 Task: Open Card Event Follow-Up in Board Employee Performance Management and Evaluation to Workspace Creative Services and add a team member Softage.1@softage.net, a label Green, a checklist Exercise, an attachment from Trello, a color Green and finally, add a card description 'Develop and launch new referral program' and a comment 'Let us make sure we give this task the attention it deserves as it is crucial to the overall success of the project.'. Add a start date 'Jan 09, 1900' with a due date 'Jan 16, 1900'
Action: Mouse moved to (504, 162)
Screenshot: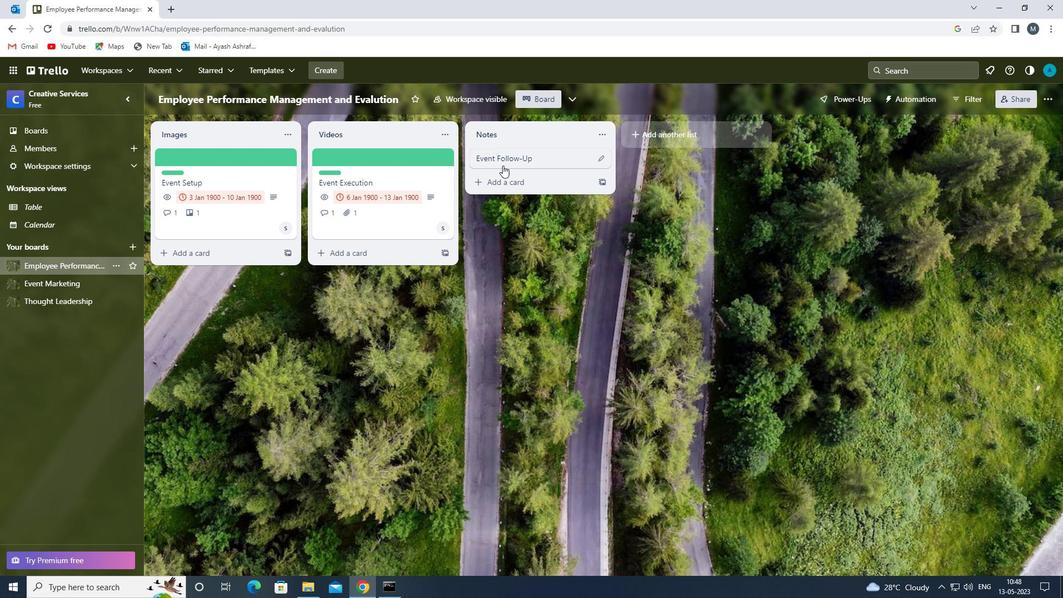 
Action: Mouse pressed left at (504, 162)
Screenshot: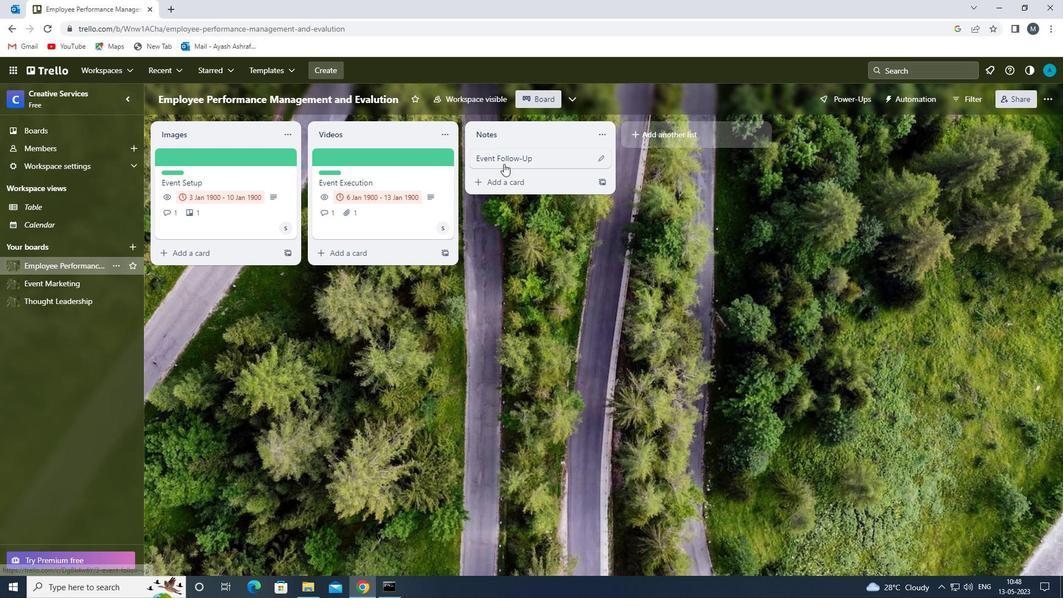 
Action: Mouse moved to (674, 201)
Screenshot: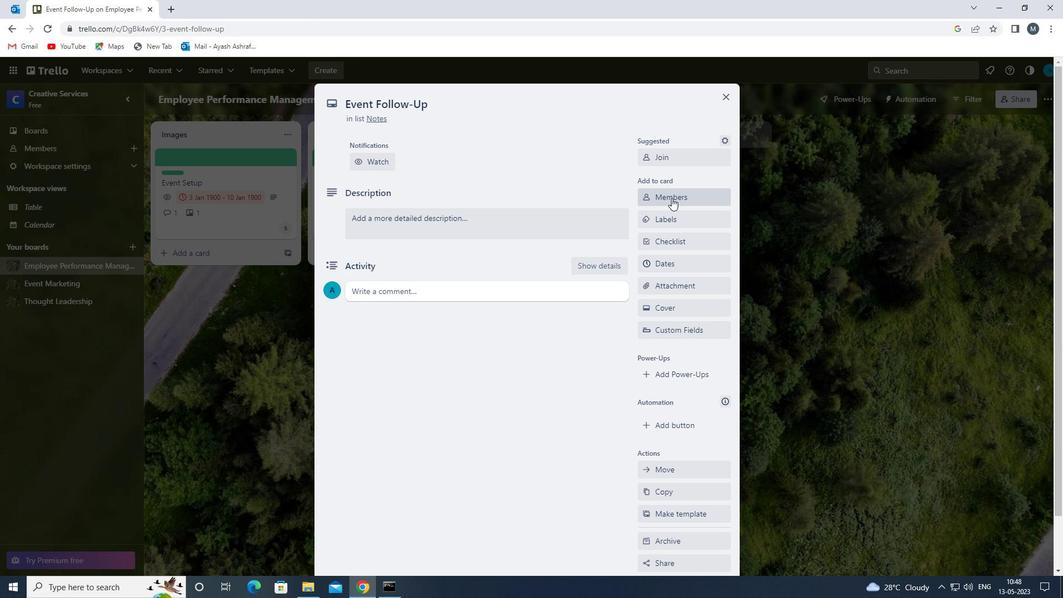 
Action: Mouse pressed left at (674, 201)
Screenshot: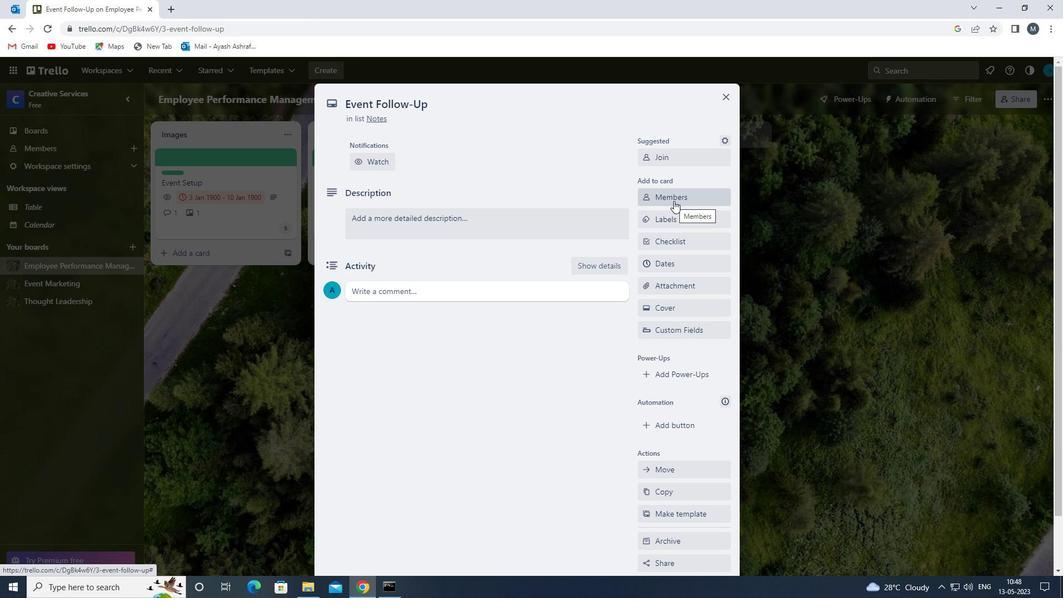 
Action: Mouse moved to (709, 259)
Screenshot: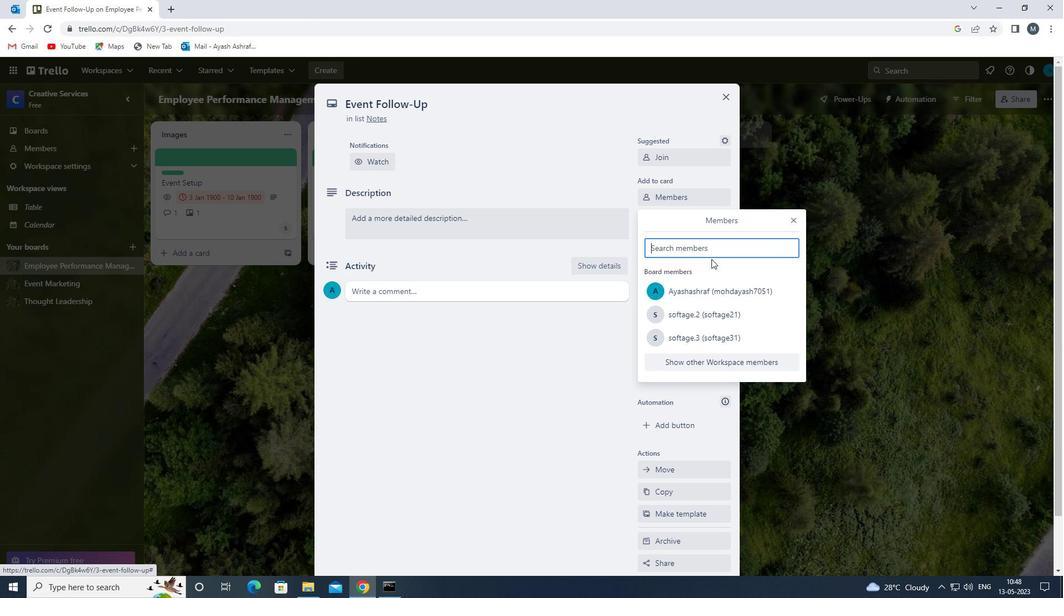 
Action: Key pressed s
Screenshot: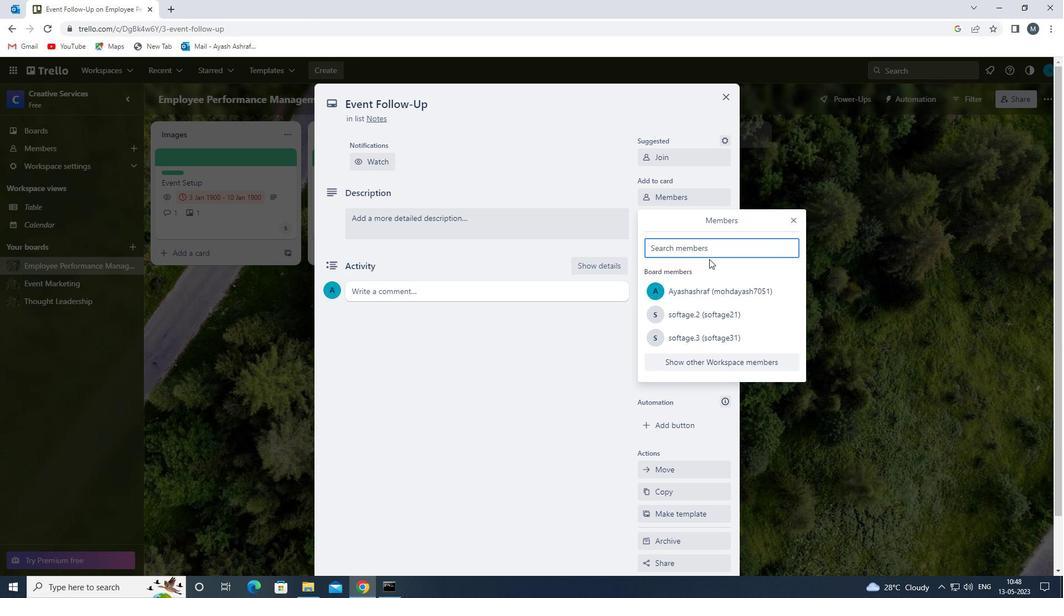 
Action: Mouse moved to (695, 364)
Screenshot: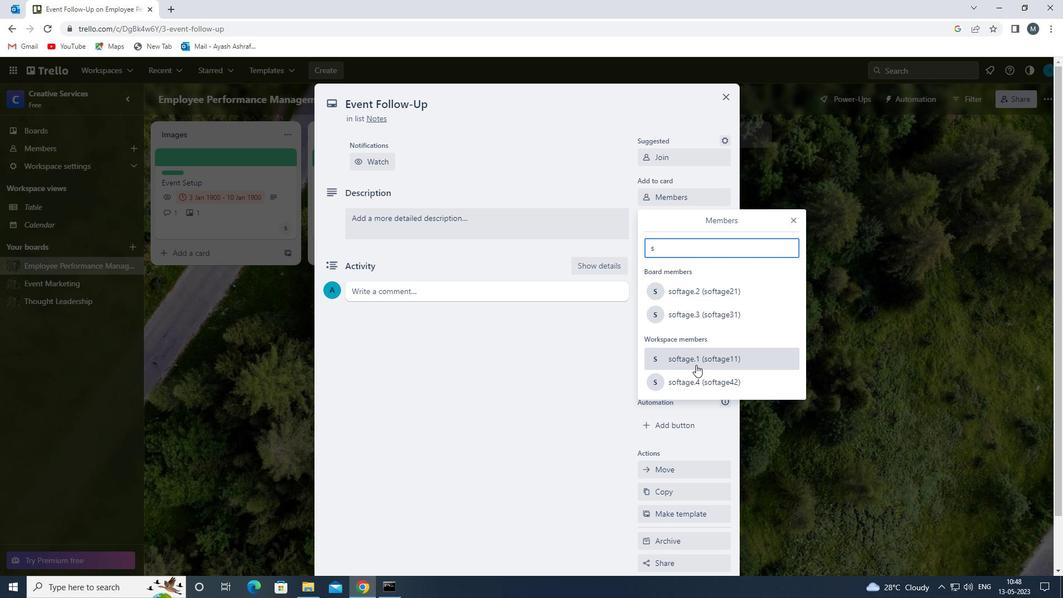 
Action: Mouse pressed left at (695, 364)
Screenshot: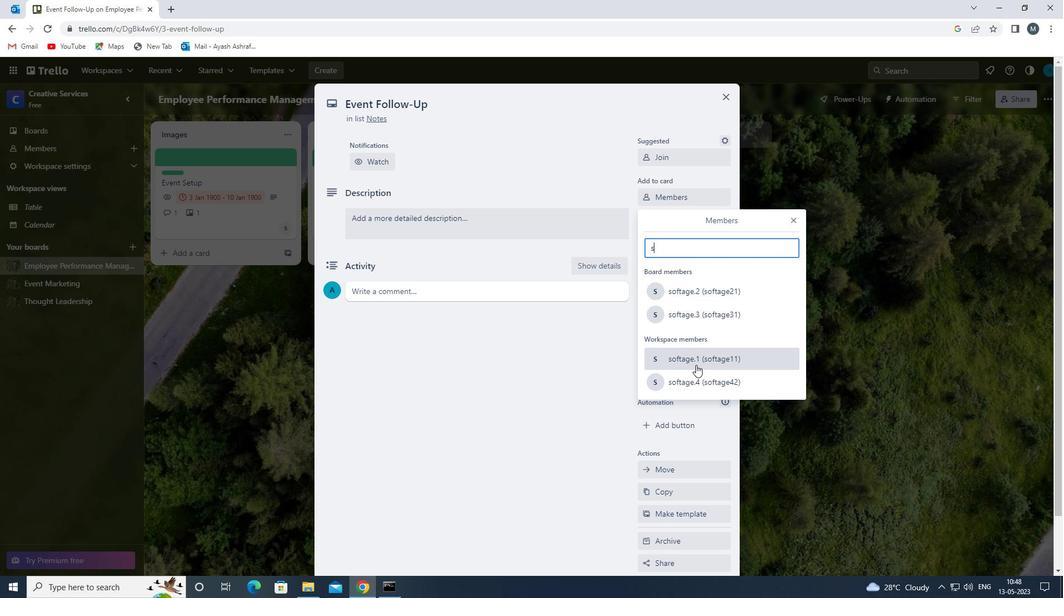 
Action: Mouse moved to (797, 220)
Screenshot: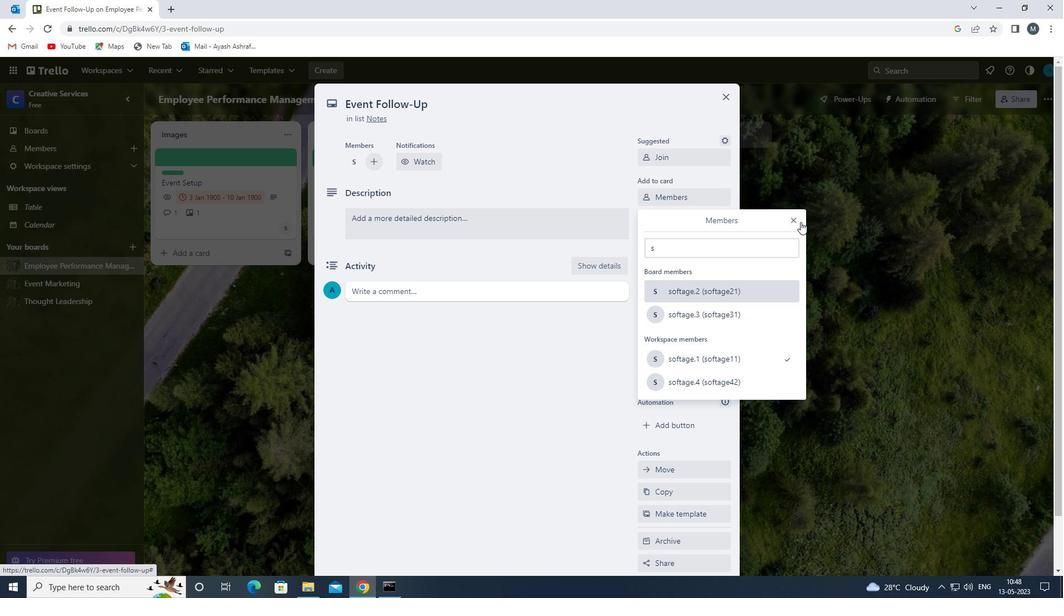 
Action: Mouse pressed left at (797, 220)
Screenshot: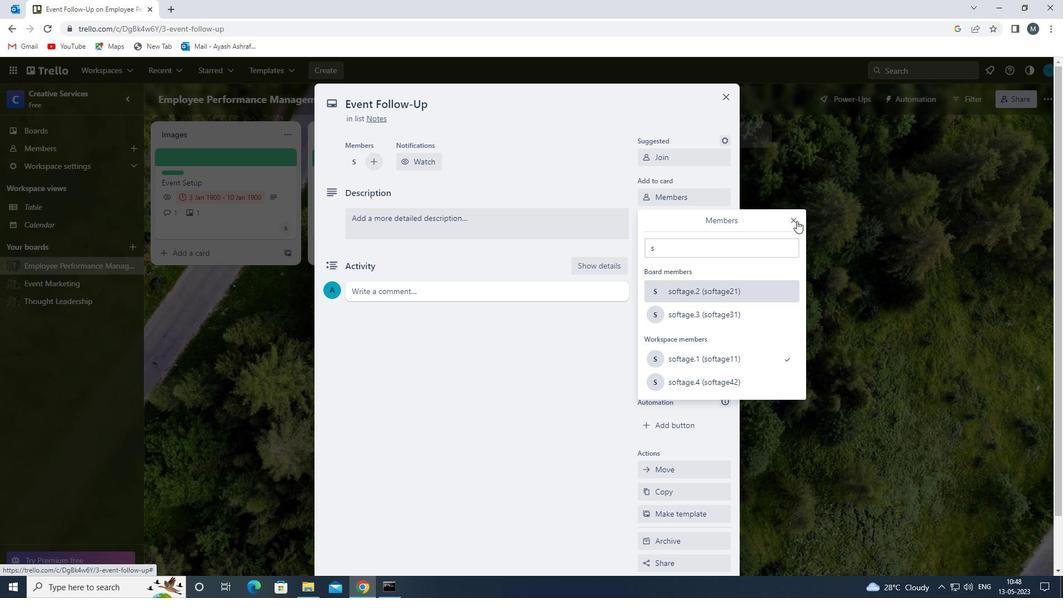 
Action: Mouse moved to (689, 223)
Screenshot: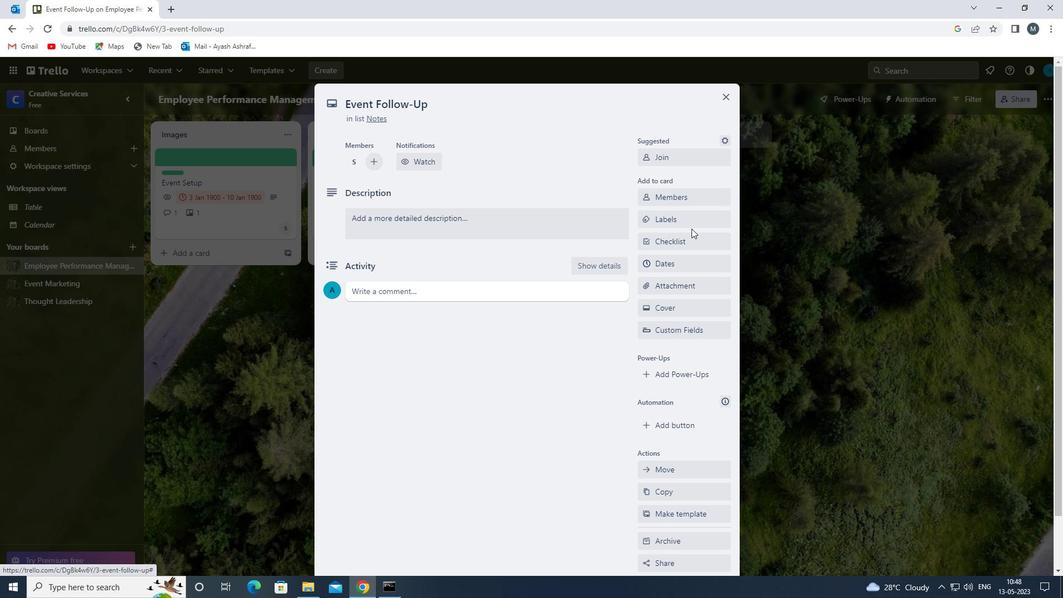 
Action: Mouse pressed left at (689, 223)
Screenshot: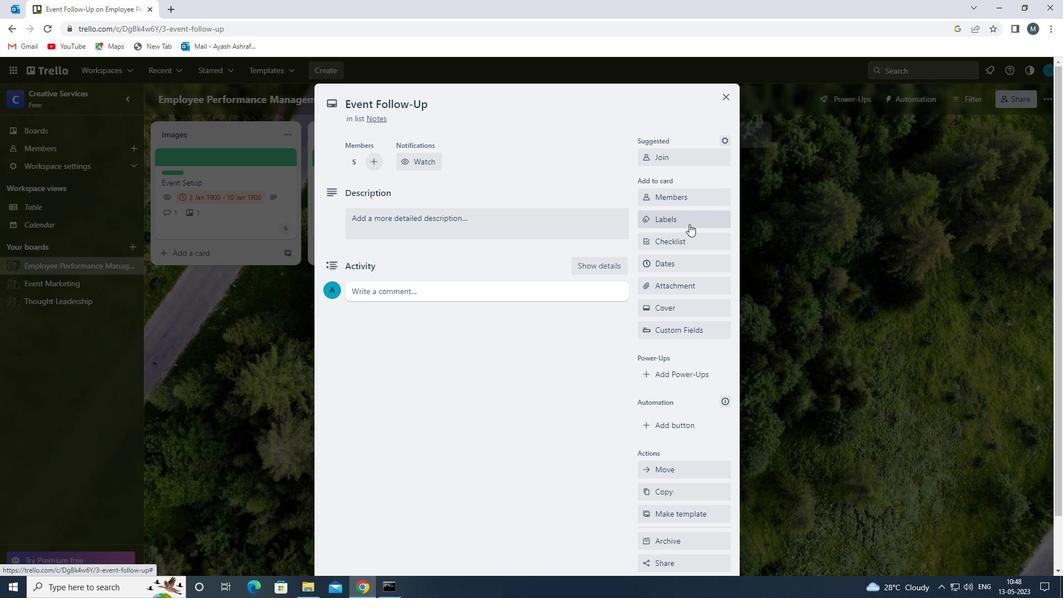 
Action: Mouse moved to (688, 308)
Screenshot: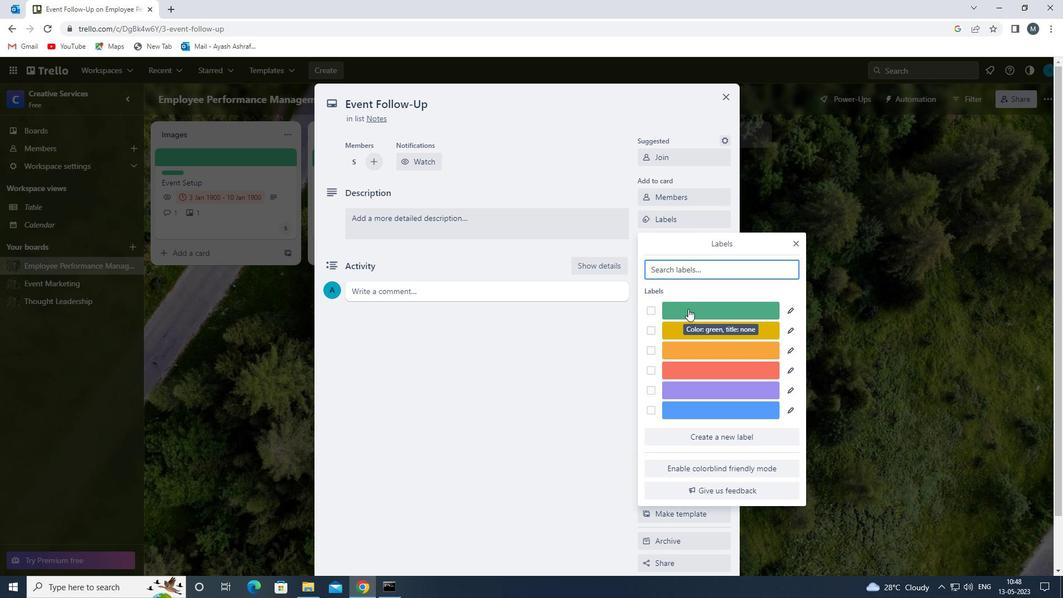 
Action: Mouse pressed left at (688, 308)
Screenshot: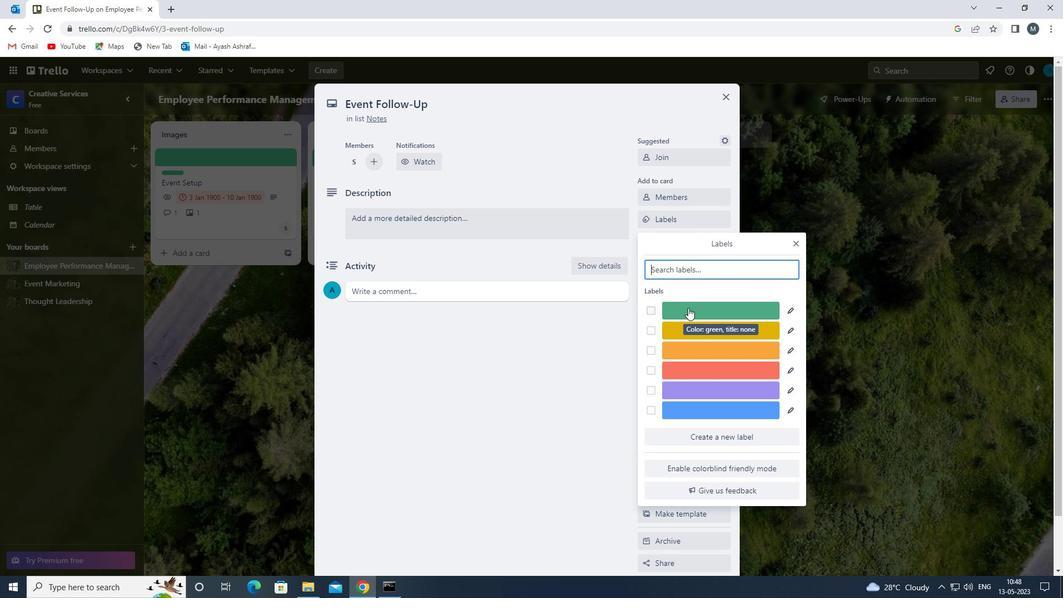 
Action: Mouse moved to (794, 243)
Screenshot: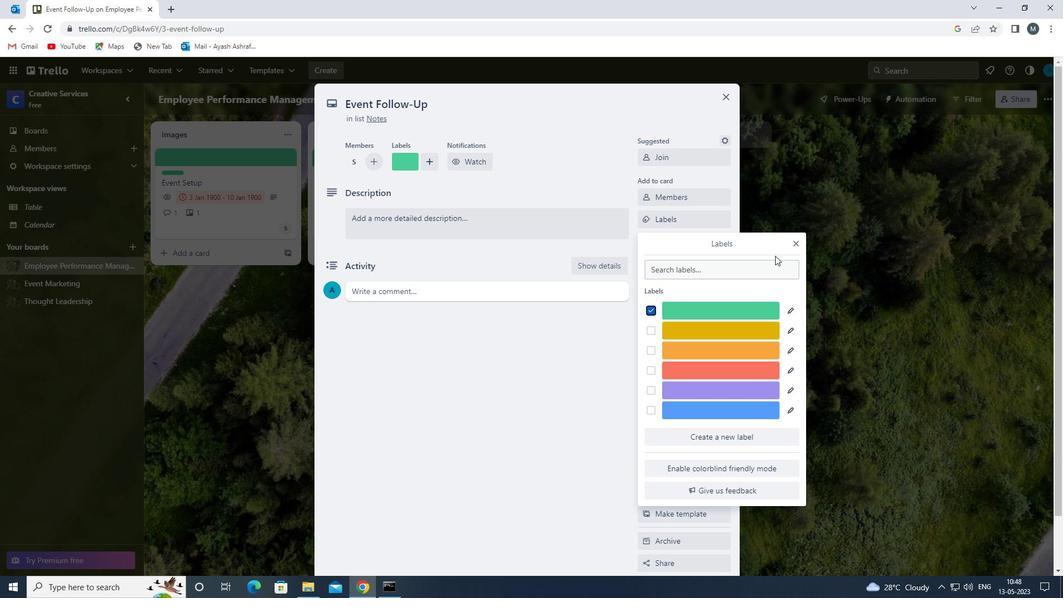 
Action: Mouse pressed left at (794, 243)
Screenshot: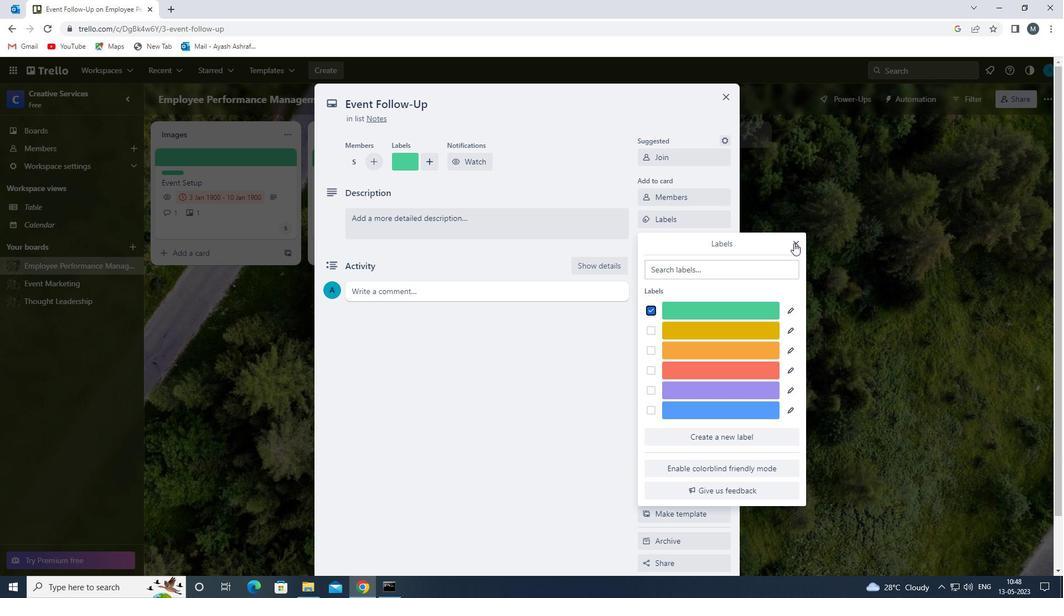 
Action: Mouse moved to (681, 244)
Screenshot: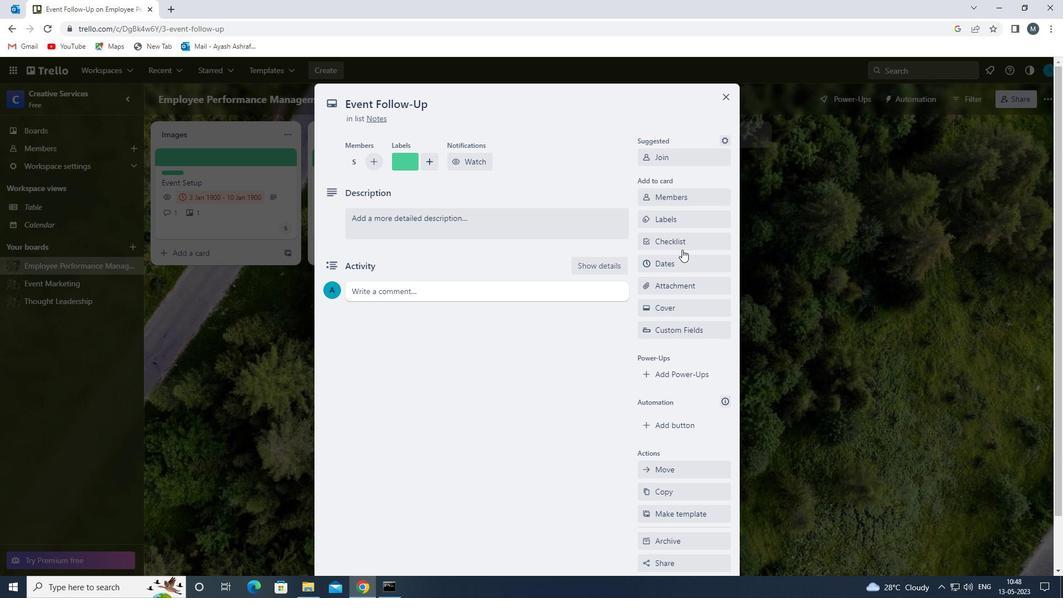 
Action: Mouse pressed left at (681, 244)
Screenshot: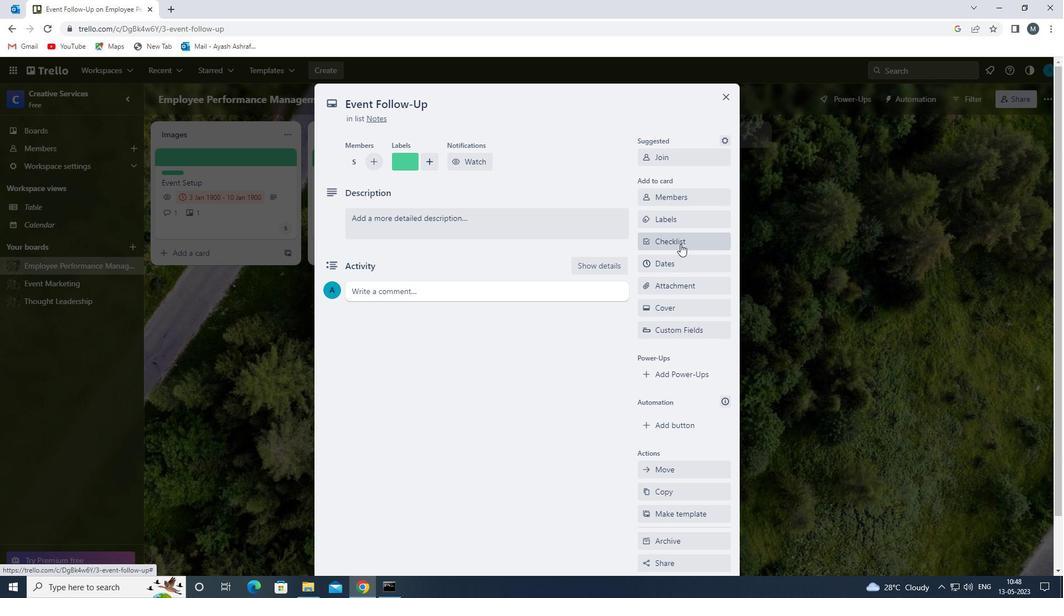 
Action: Key pressed e
Screenshot: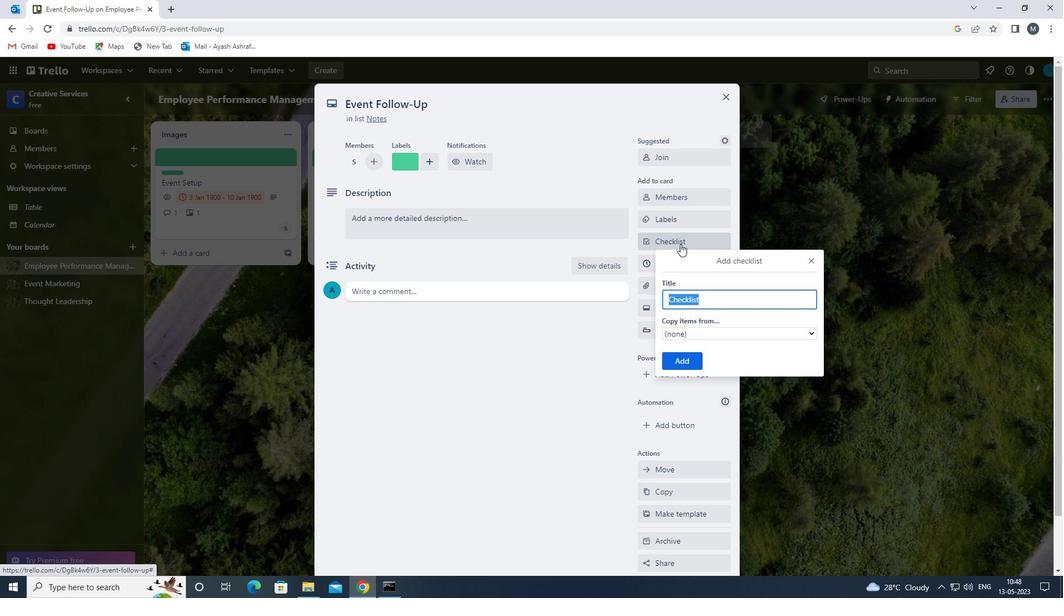 
Action: Mouse moved to (751, 372)
Screenshot: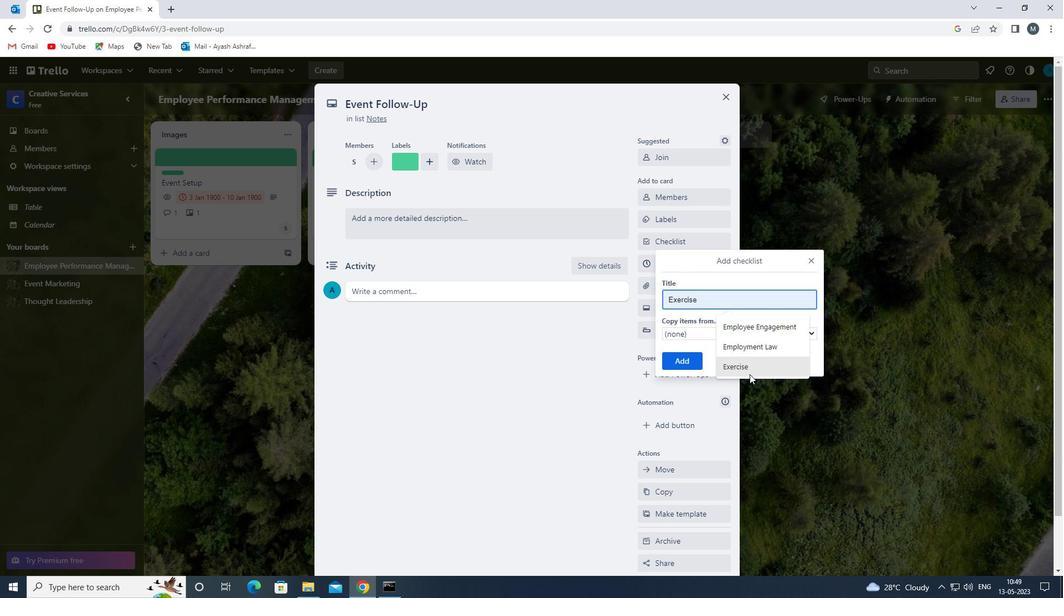 
Action: Mouse pressed left at (751, 372)
Screenshot: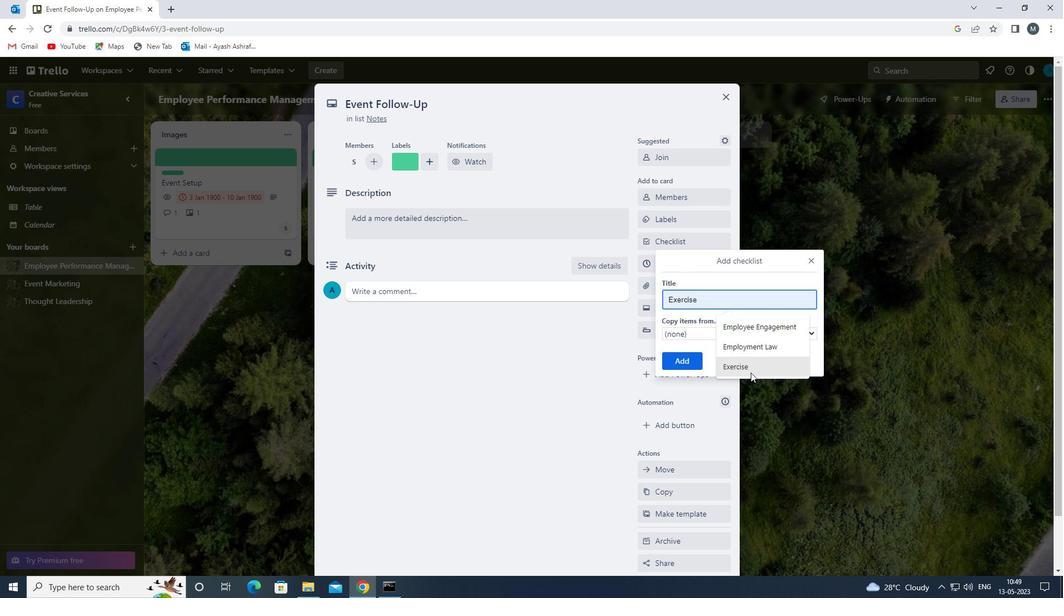 
Action: Mouse moved to (671, 361)
Screenshot: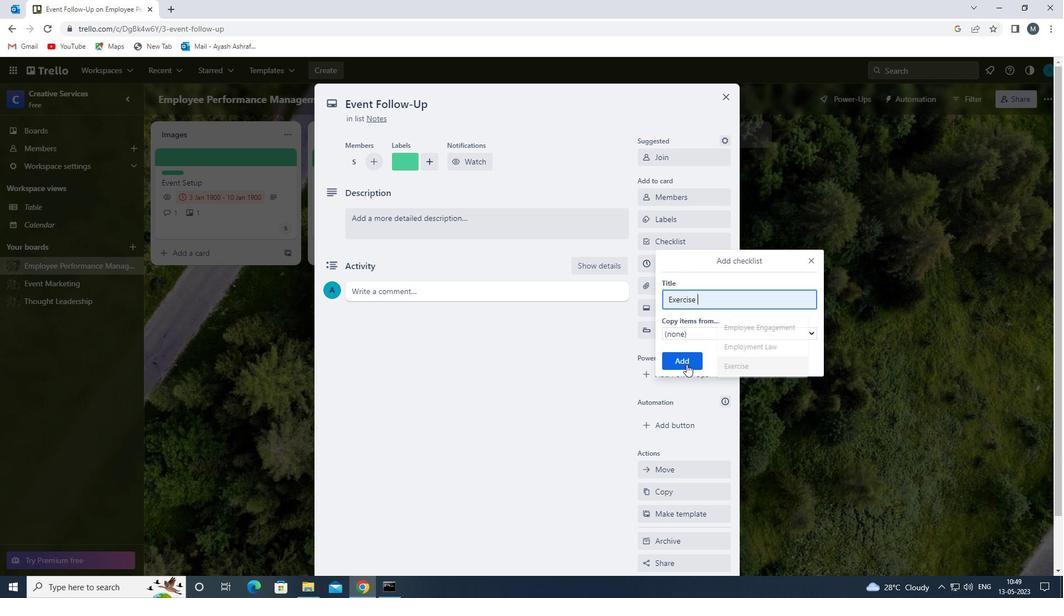 
Action: Mouse pressed left at (671, 361)
Screenshot: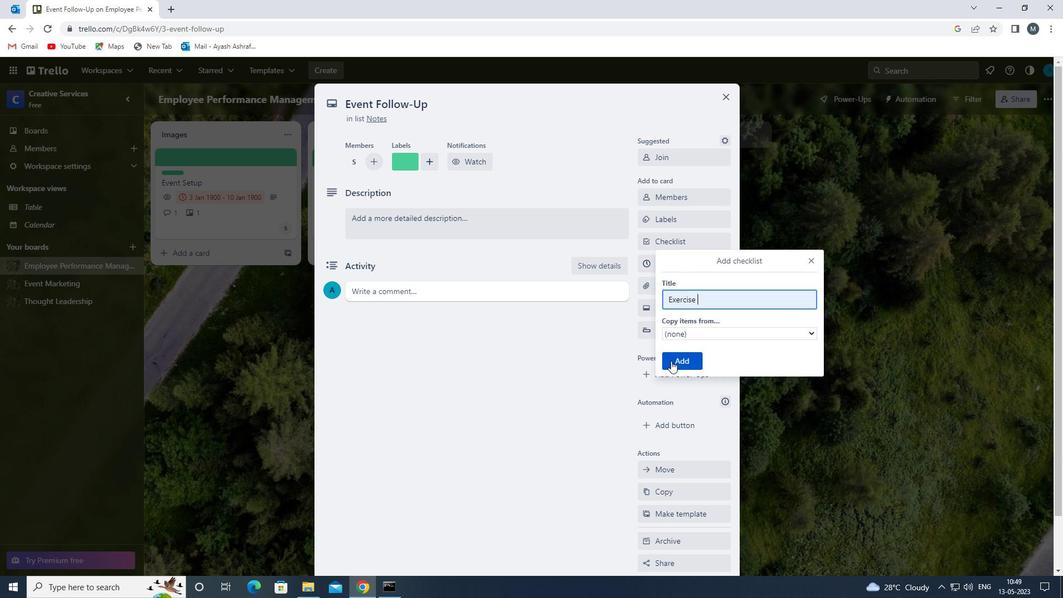 
Action: Mouse moved to (688, 287)
Screenshot: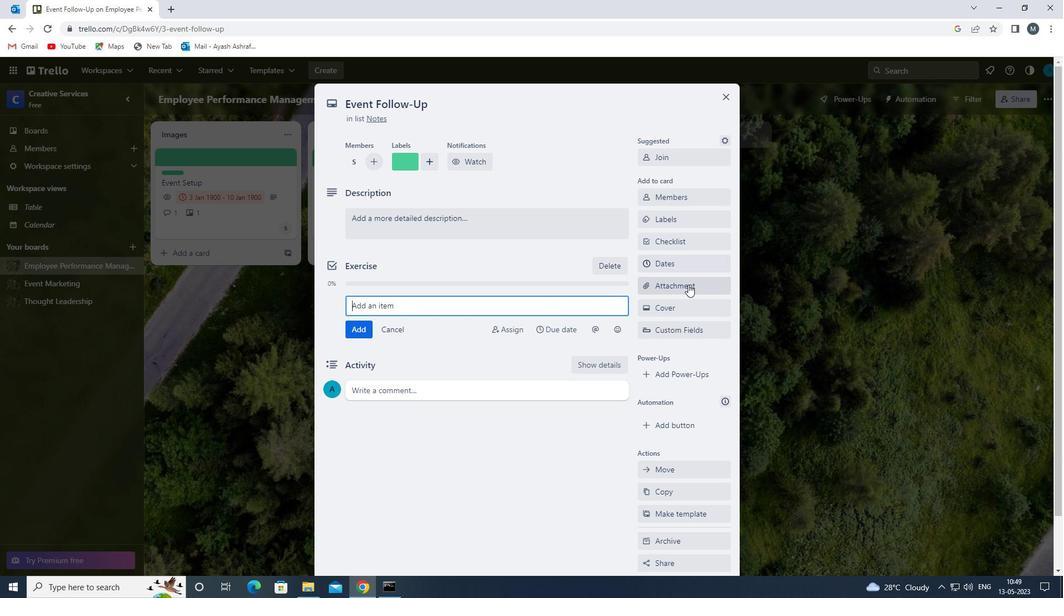 
Action: Mouse pressed left at (688, 287)
Screenshot: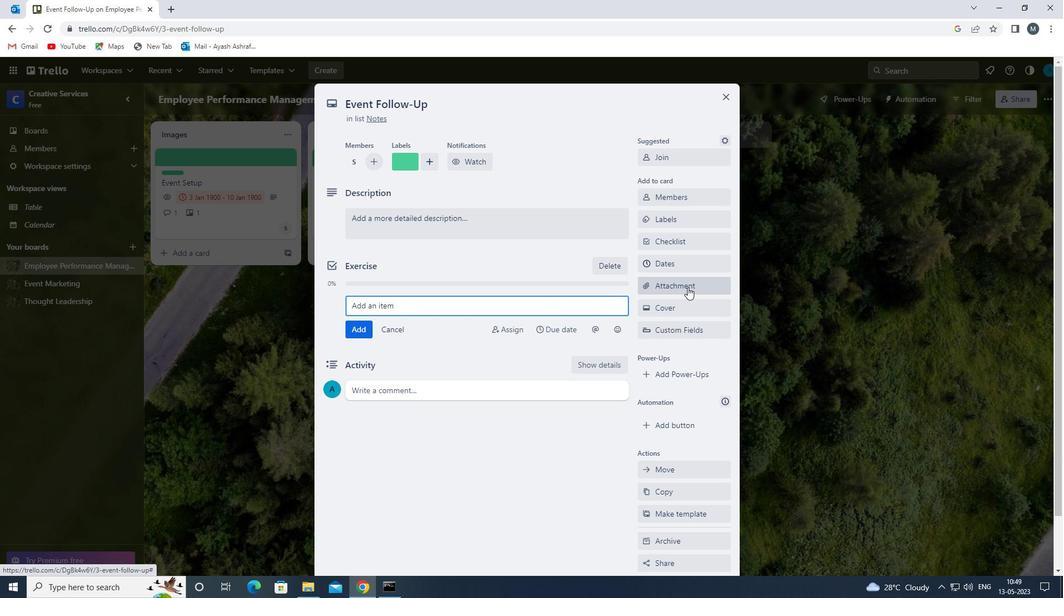 
Action: Mouse moved to (671, 350)
Screenshot: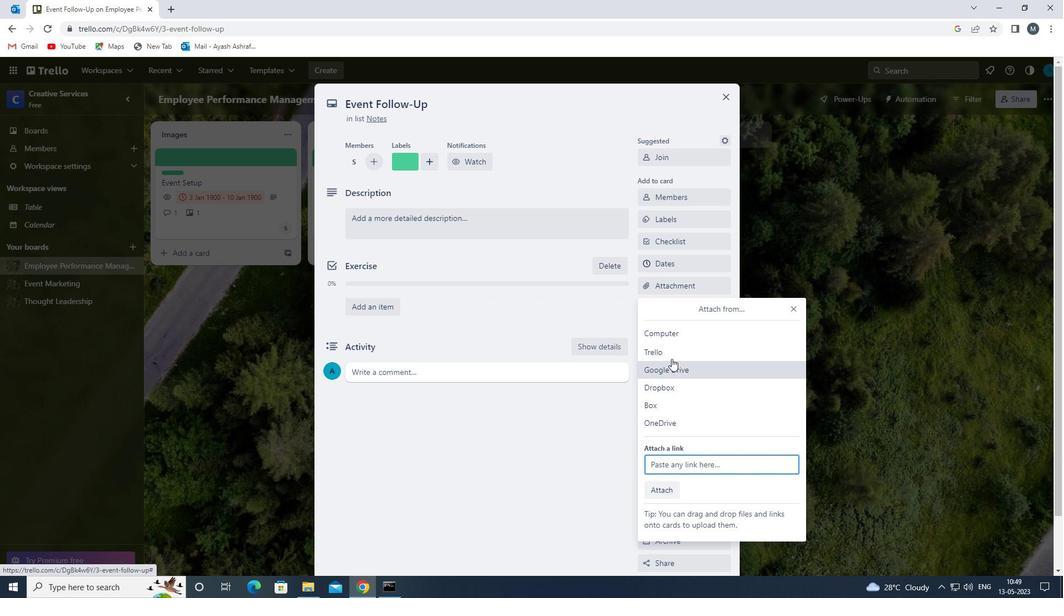 
Action: Mouse pressed left at (671, 350)
Screenshot: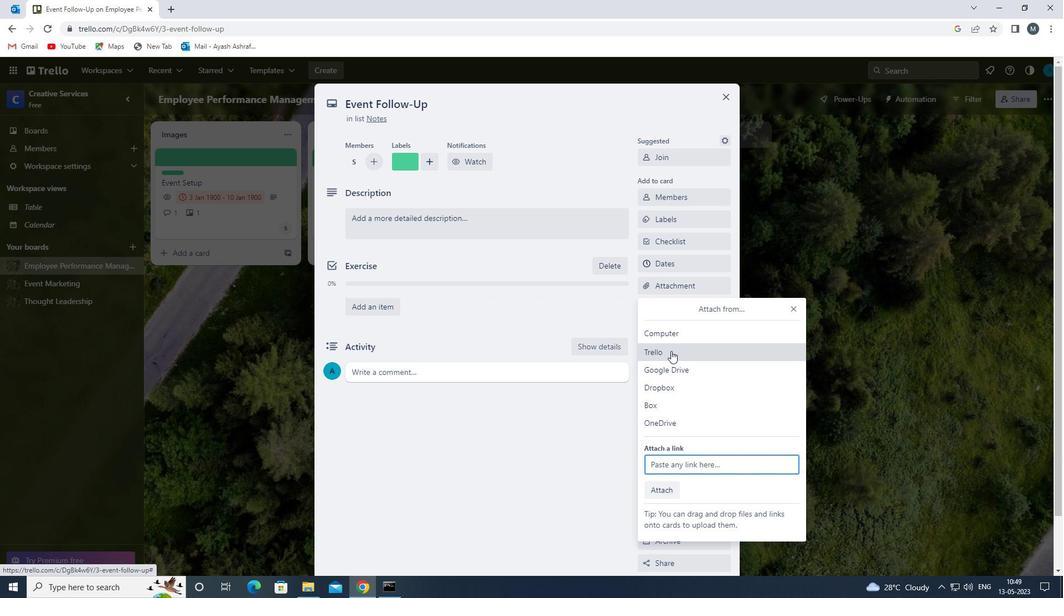 
Action: Mouse moved to (694, 300)
Screenshot: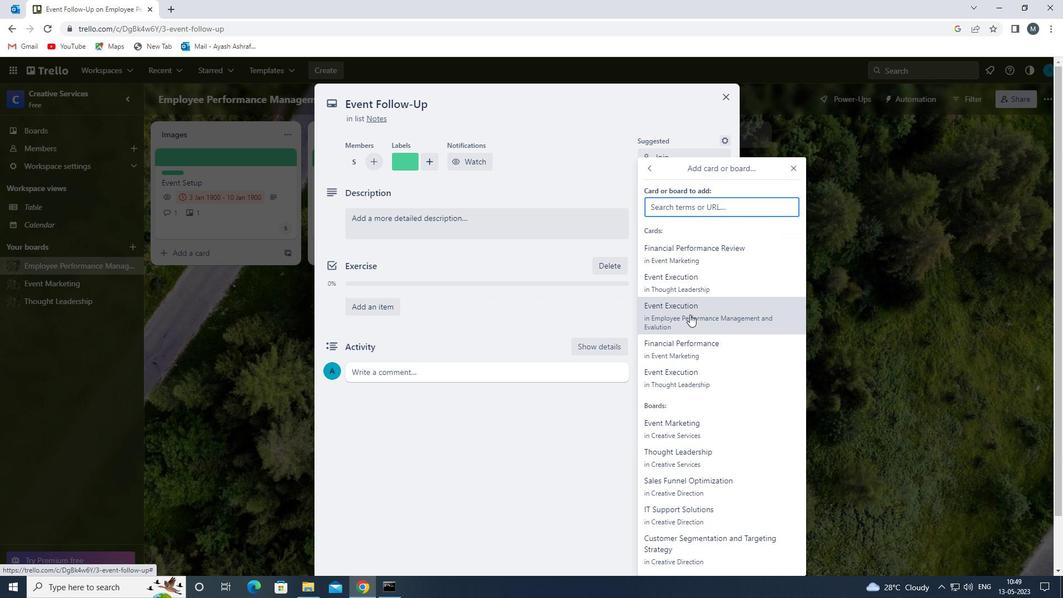 
Action: Mouse pressed left at (694, 300)
Screenshot: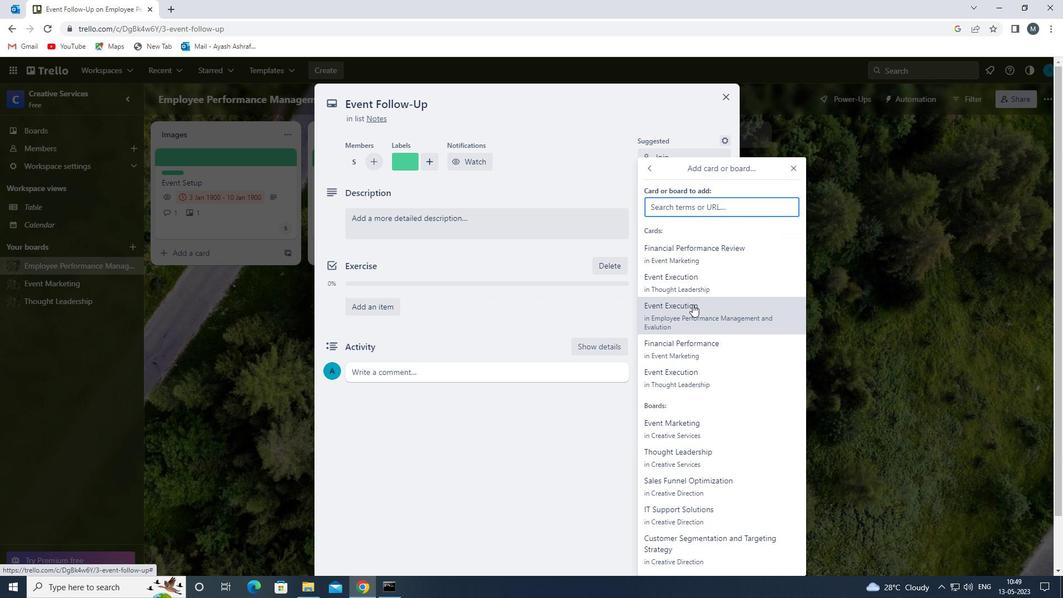 
Action: Mouse moved to (683, 312)
Screenshot: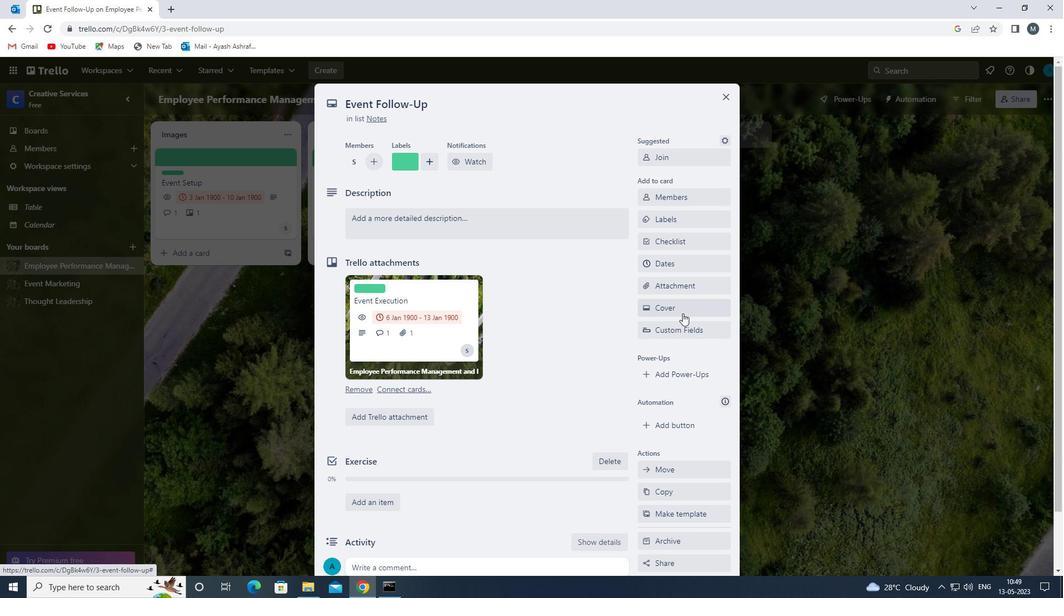 
Action: Mouse pressed left at (683, 312)
Screenshot: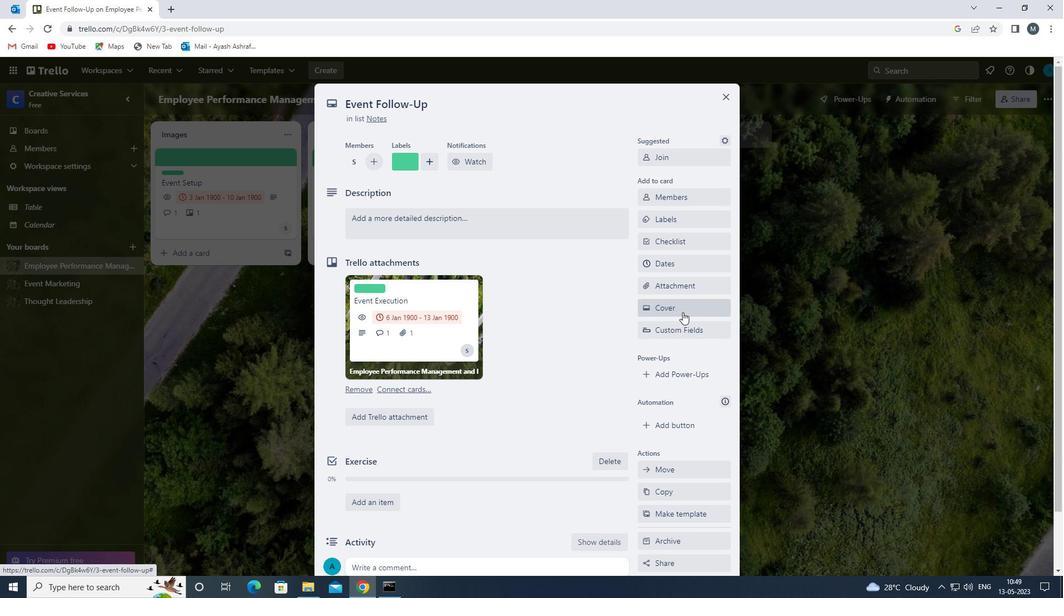 
Action: Mouse moved to (669, 350)
Screenshot: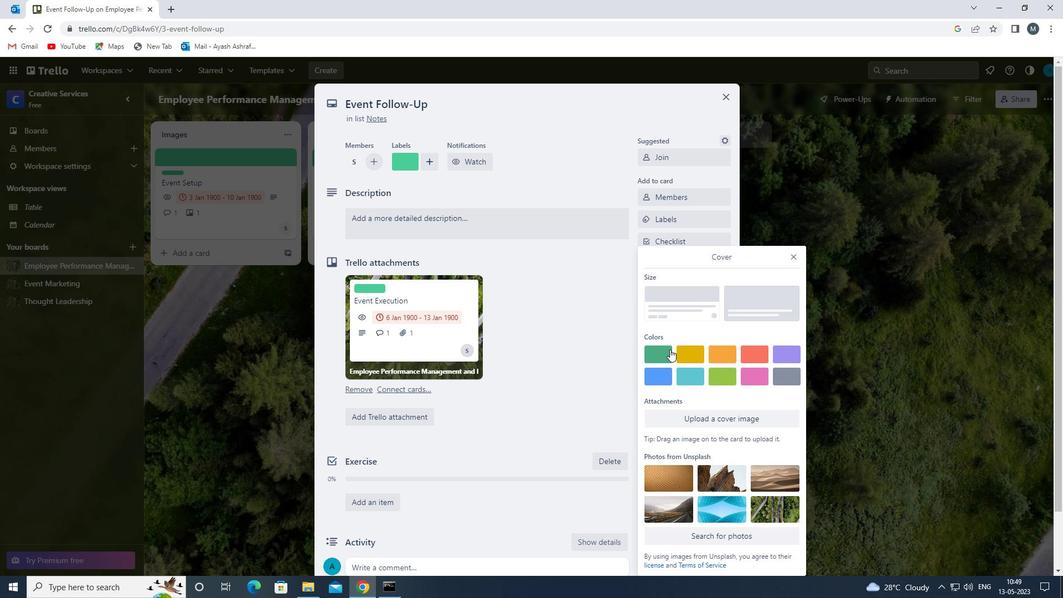 
Action: Mouse pressed left at (669, 350)
Screenshot: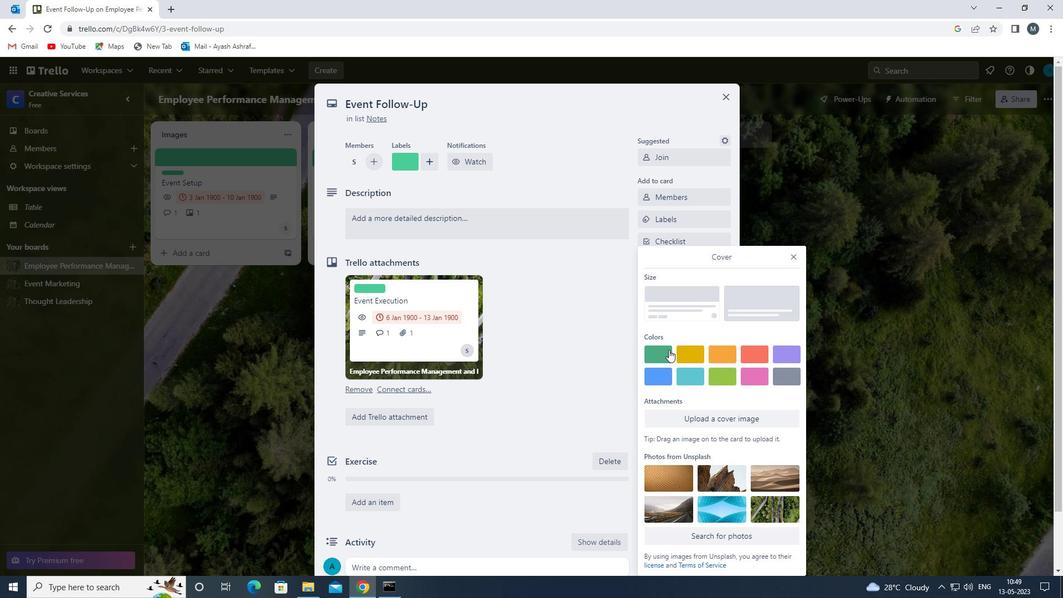 
Action: Mouse moved to (795, 239)
Screenshot: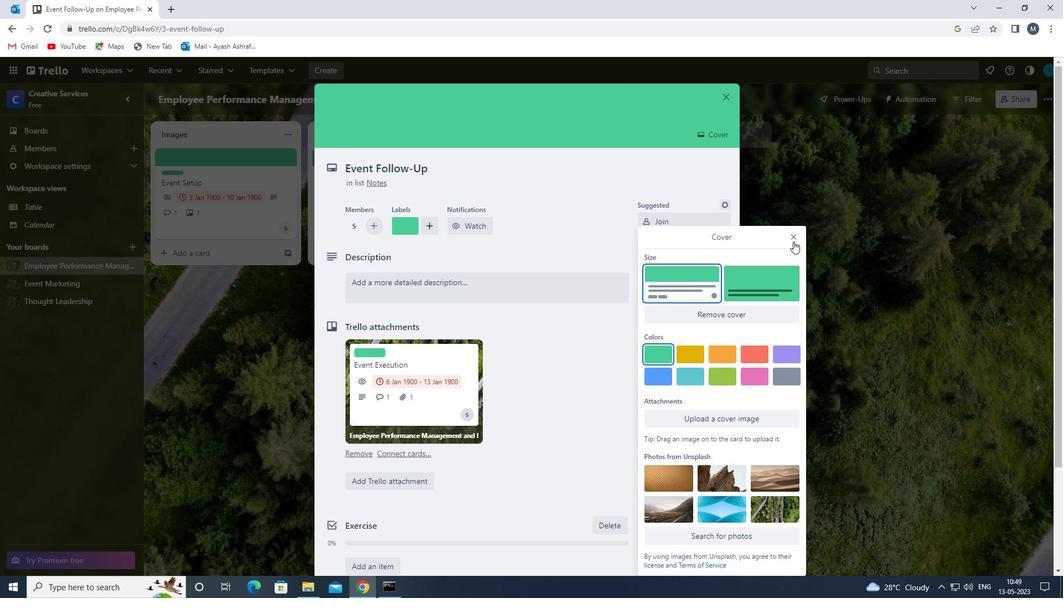 
Action: Mouse pressed left at (795, 239)
Screenshot: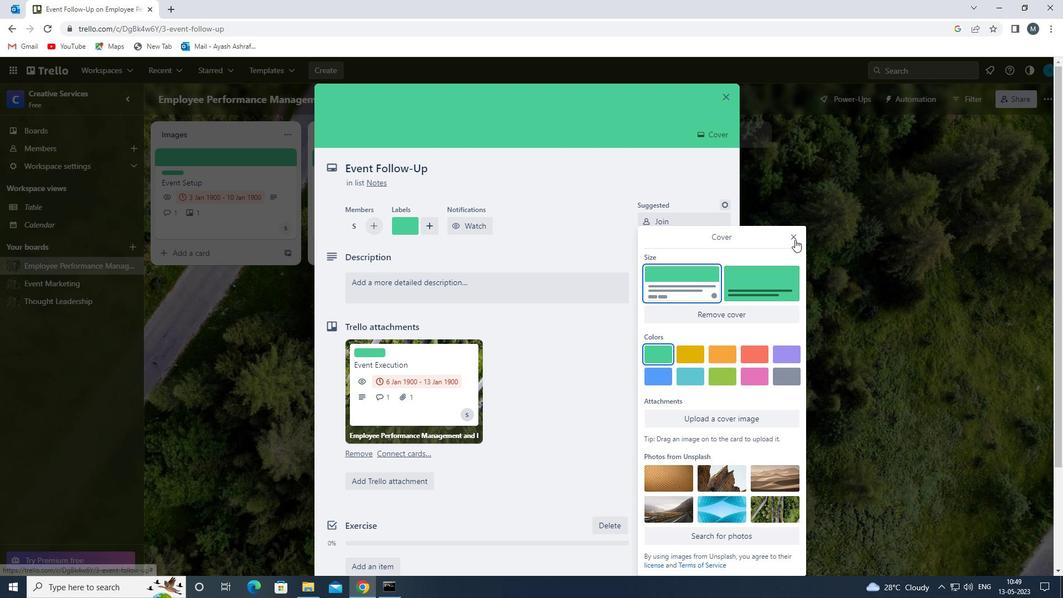 
Action: Mouse moved to (493, 288)
Screenshot: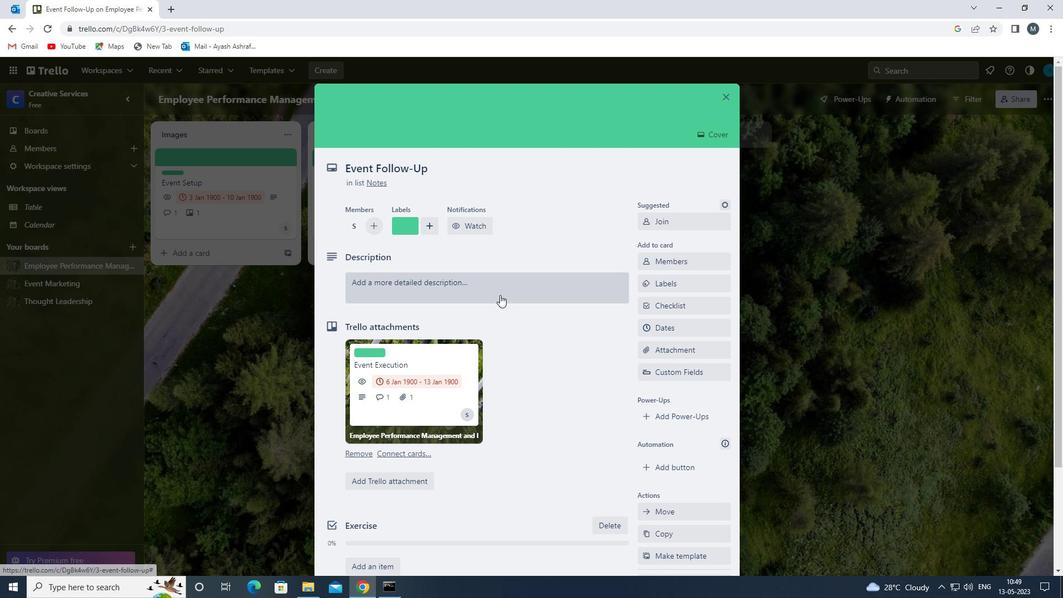 
Action: Mouse pressed left at (493, 288)
Screenshot: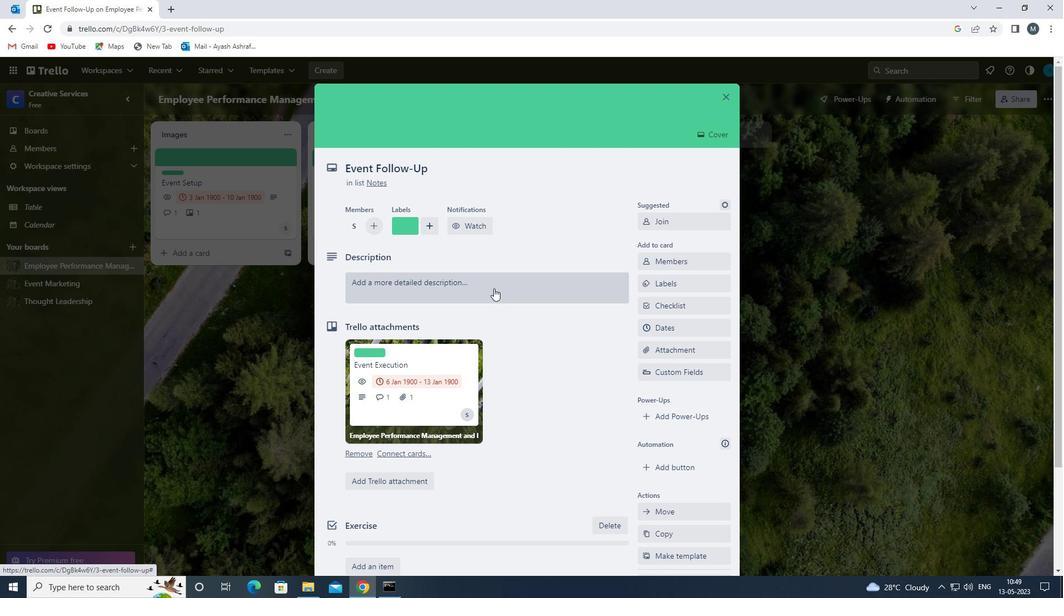 
Action: Mouse moved to (393, 320)
Screenshot: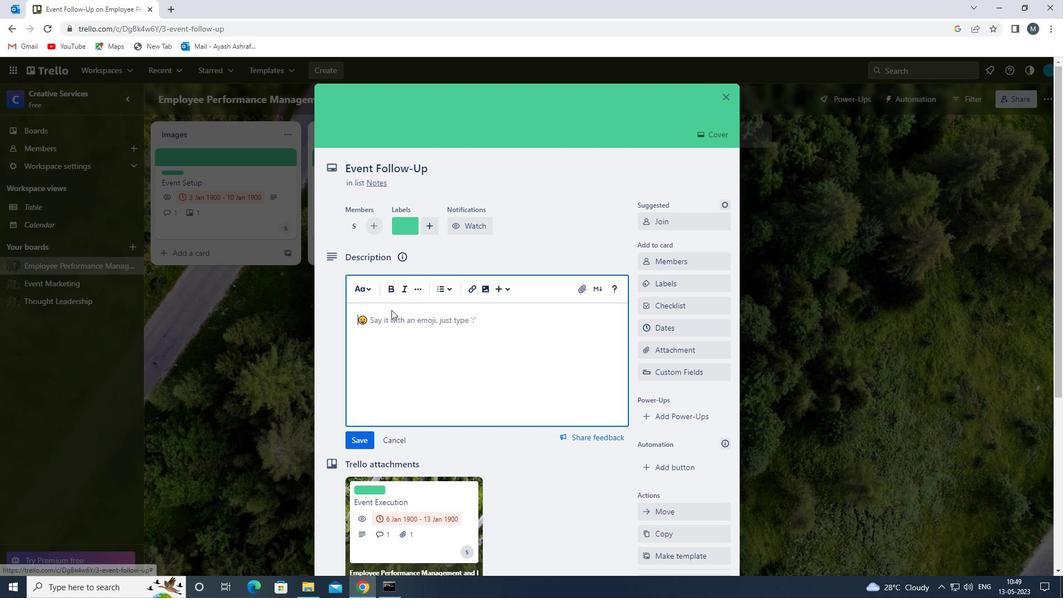 
Action: Mouse pressed left at (393, 320)
Screenshot: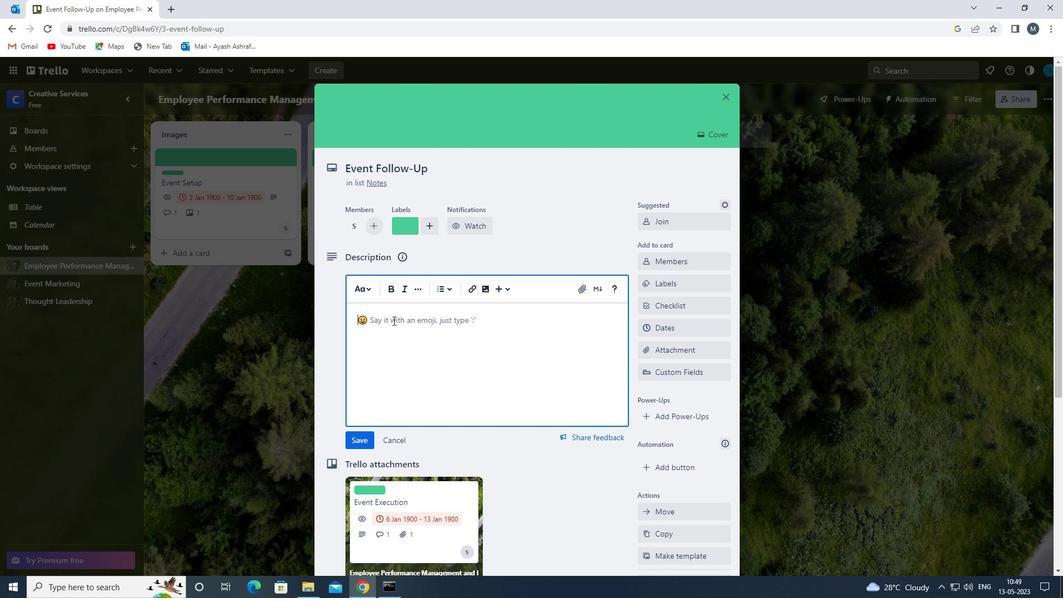
Action: Key pressed <Key.shift>DEVELOP<Key.space>AND<Key.space>LAUNCH<Key.space>NEW<Key.space>REFERRAL<Key.space>PROGRAM<Key.space>
Screenshot: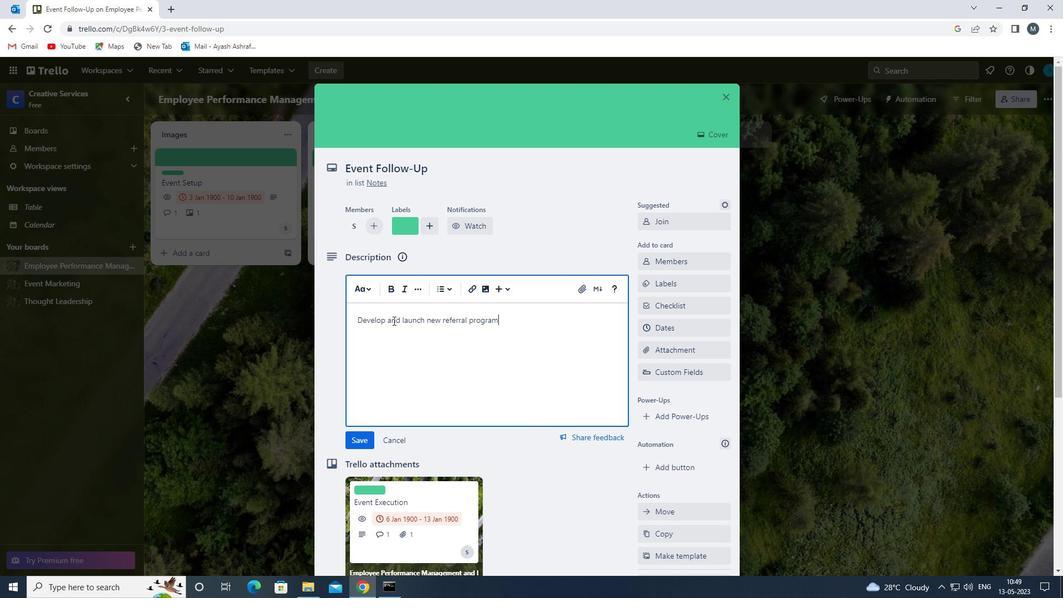 
Action: Mouse moved to (362, 437)
Screenshot: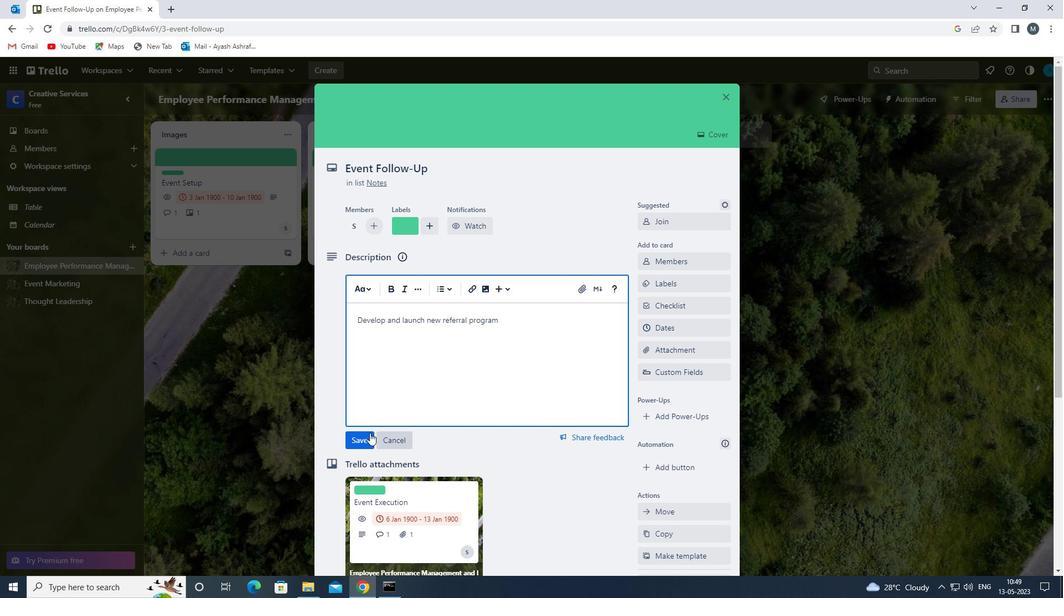 
Action: Mouse pressed left at (362, 437)
Screenshot: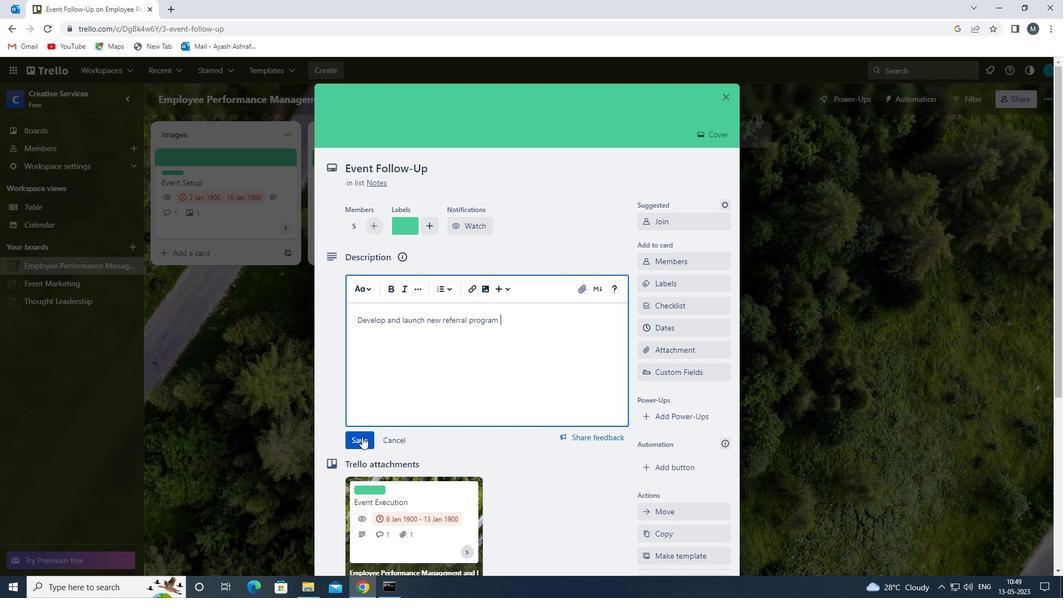 
Action: Mouse moved to (428, 392)
Screenshot: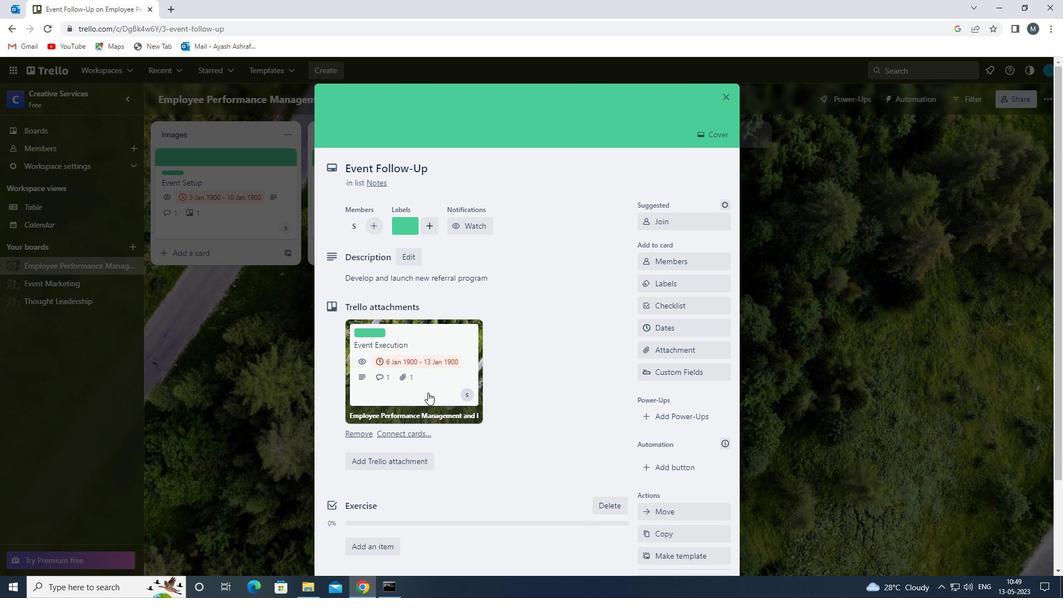 
Action: Mouse scrolled (428, 391) with delta (0, 0)
Screenshot: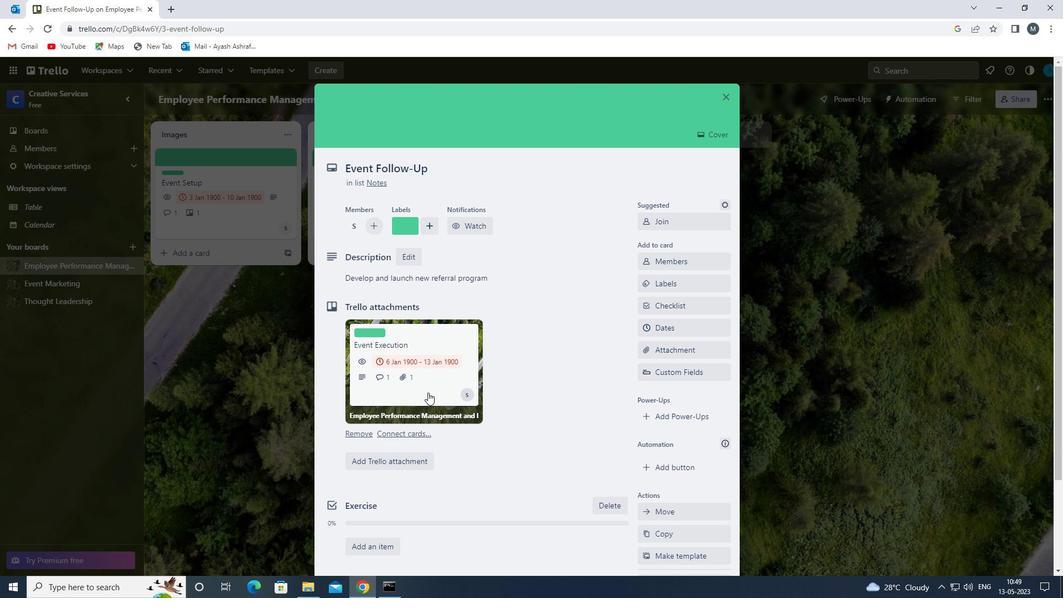 
Action: Mouse scrolled (428, 391) with delta (0, 0)
Screenshot: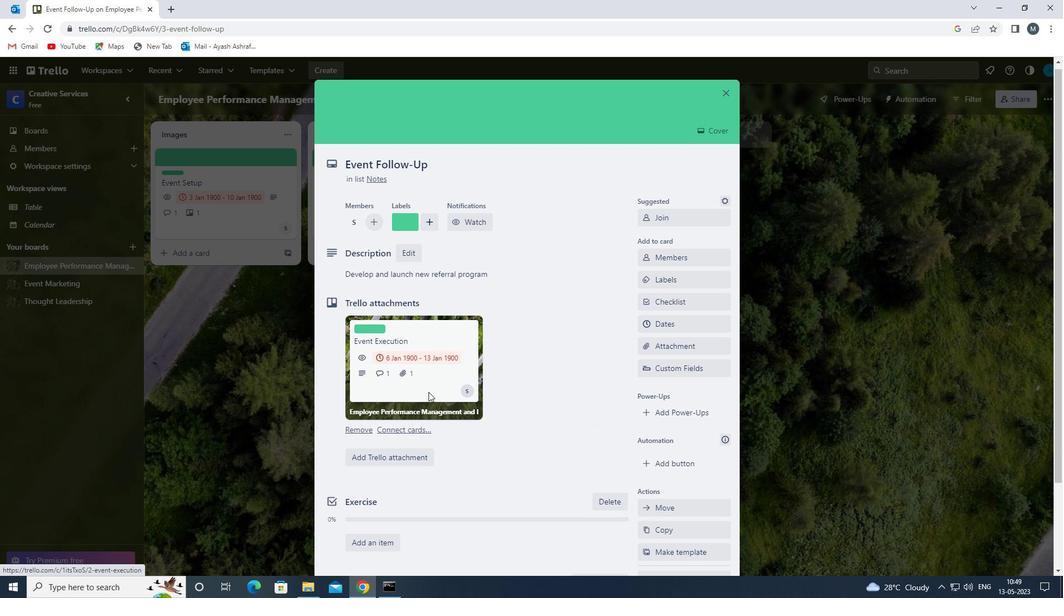 
Action: Mouse moved to (405, 505)
Screenshot: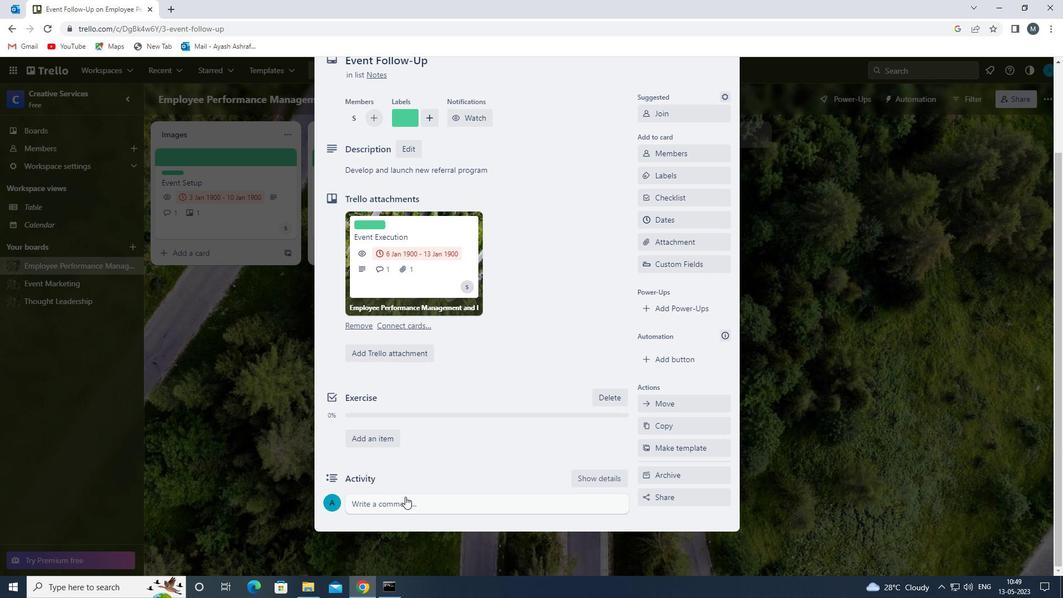 
Action: Mouse pressed left at (405, 505)
Screenshot: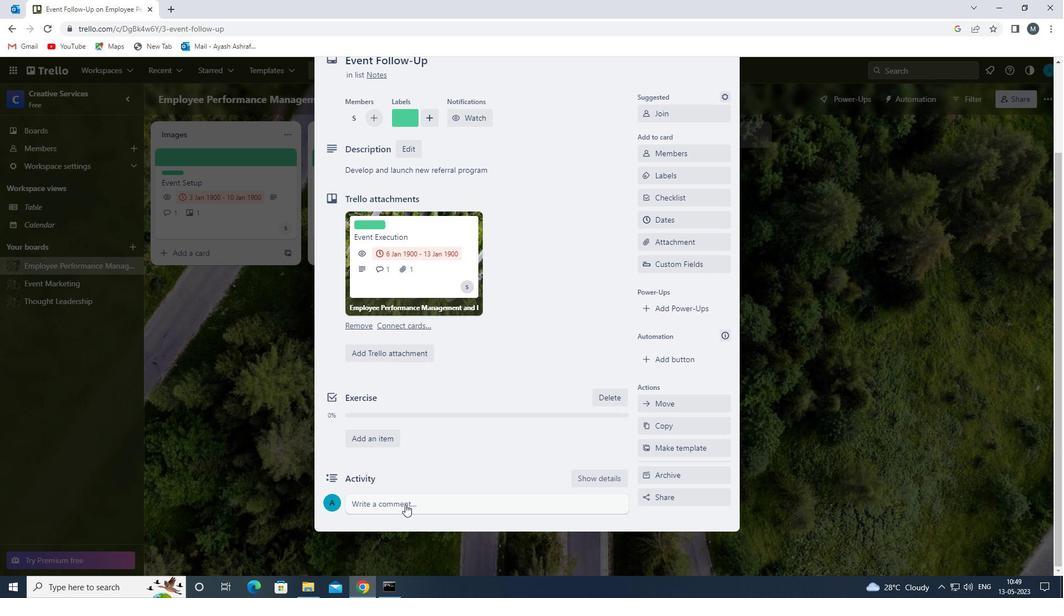 
Action: Mouse moved to (468, 438)
Screenshot: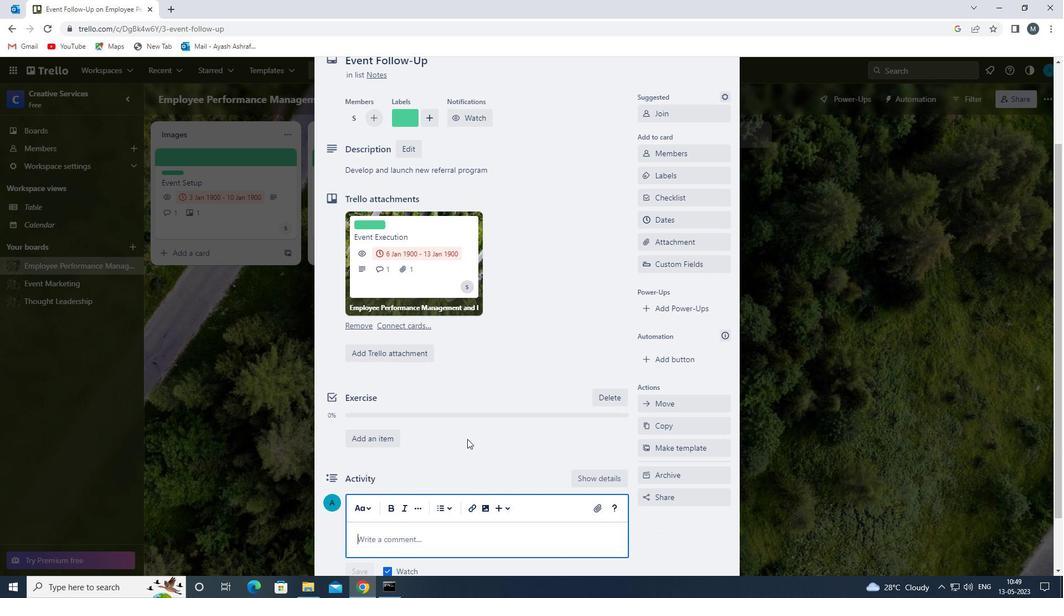 
Action: Mouse scrolled (468, 437) with delta (0, 0)
Screenshot: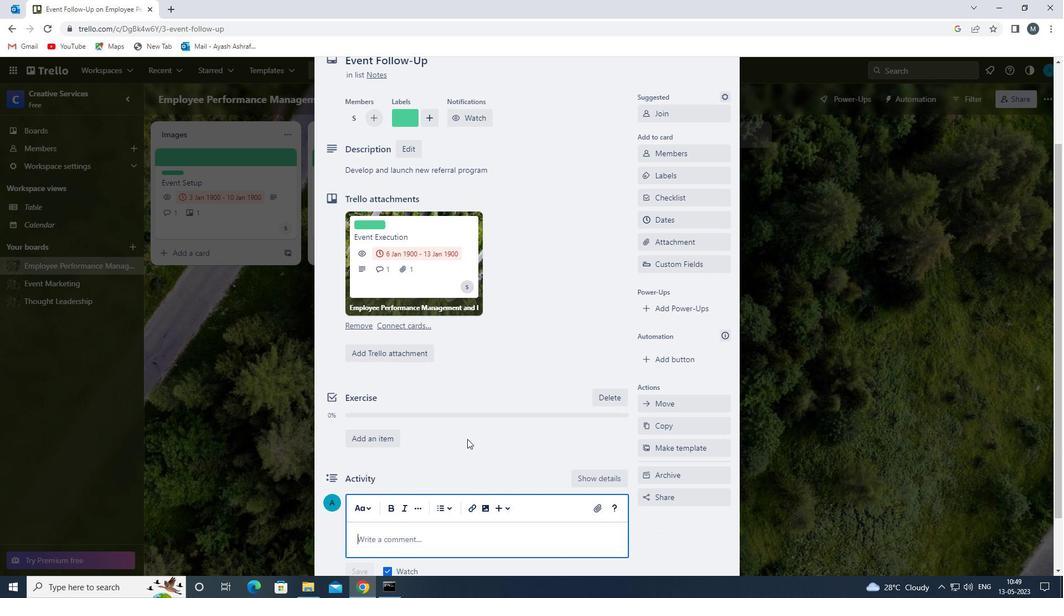 
Action: Mouse scrolled (468, 437) with delta (0, 0)
Screenshot: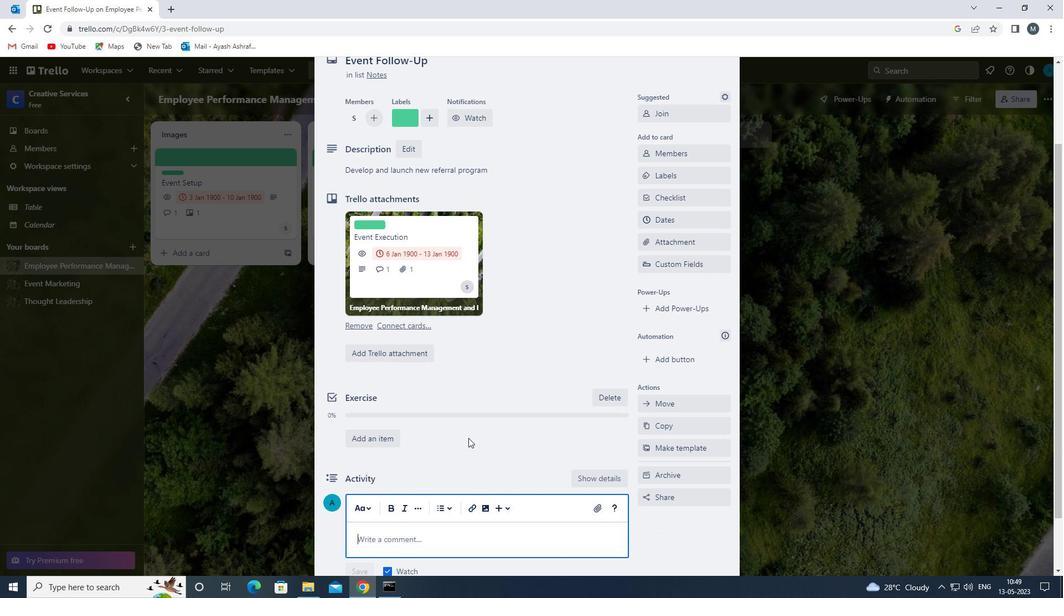 
Action: Mouse moved to (417, 477)
Screenshot: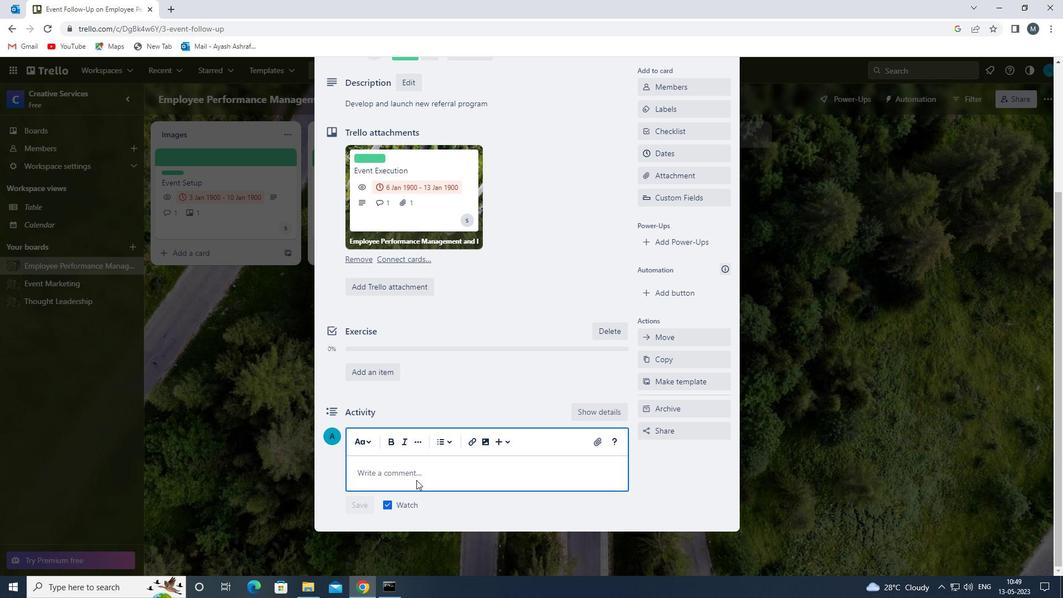 
Action: Mouse pressed left at (417, 477)
Screenshot: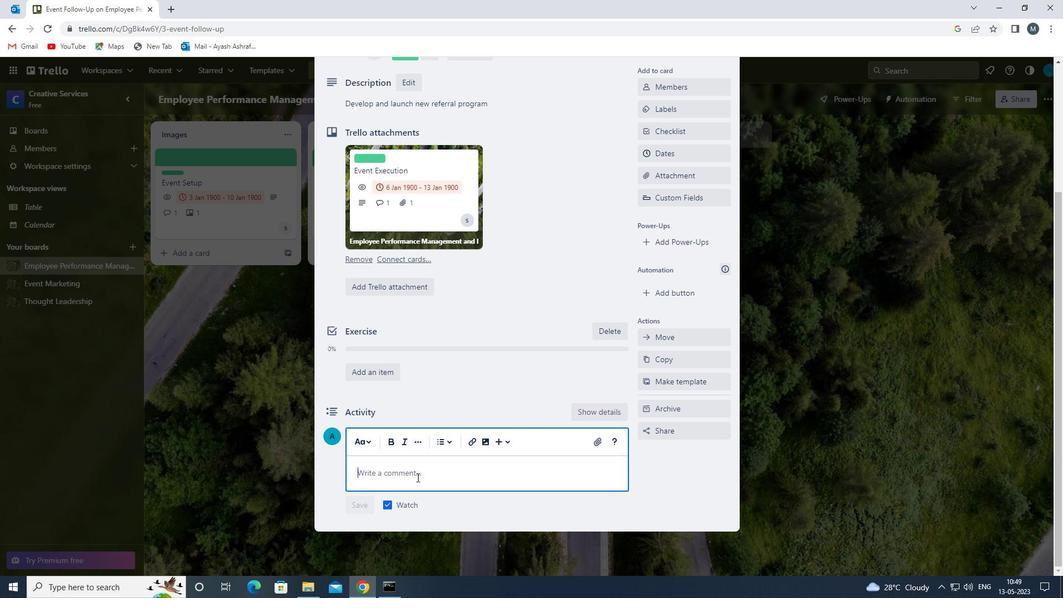 
Action: Mouse moved to (422, 477)
Screenshot: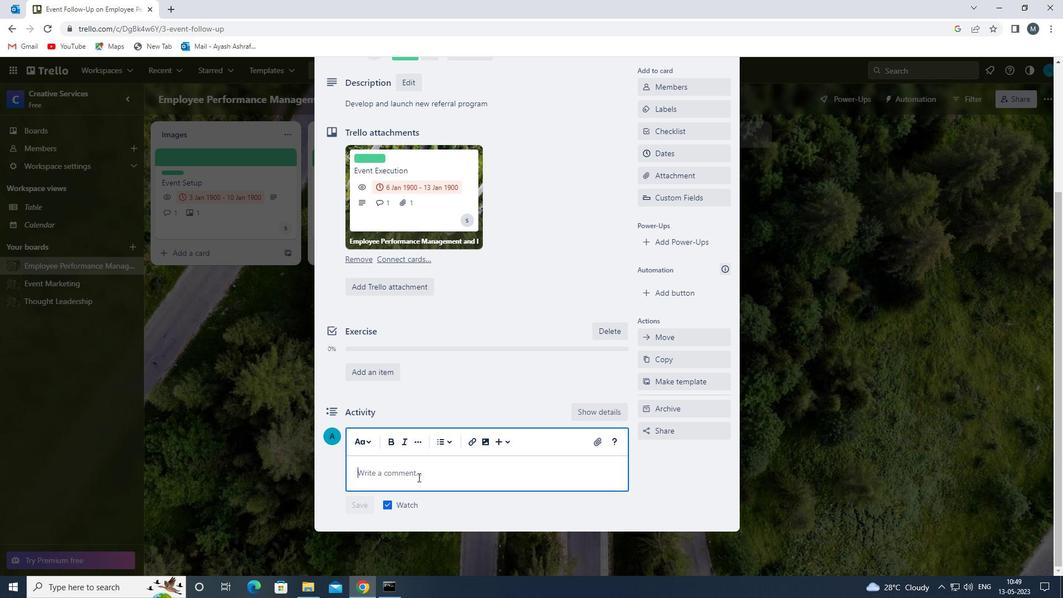 
Action: Key pressed <Key.shift>LET<Key.space>US<Key.space>MAKE<Key.space>SURE<Key.space>WE<Key.space>GIVE<Key.space>THIS<Key.space>TASK<Key.space>THE<Key.space>ATTENTION<Key.space>IT<Key.space>DESERVES<Key.space>AS<Key.space>IT<Key.space>IS<Key.space>CRUCIAL<Key.space>TO<Key.space>OV<Key.backspace><Key.backspace>THE<Key.space>OVERALL<Key.space>SUCCESS<Key.space>OF<Key.space>THE<Key.space>PROJECT.
Screenshot: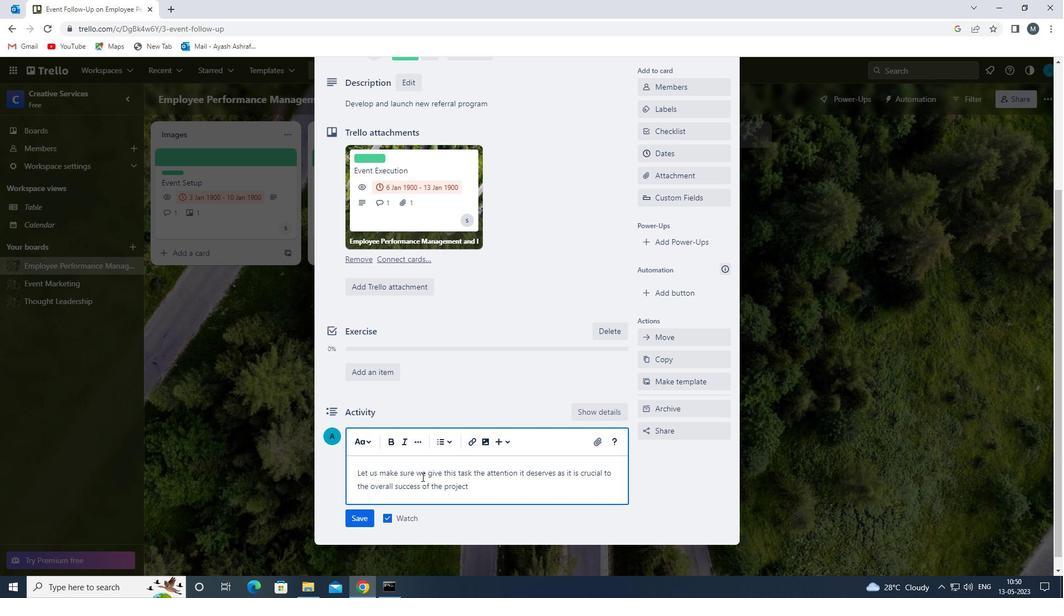 
Action: Mouse moved to (360, 517)
Screenshot: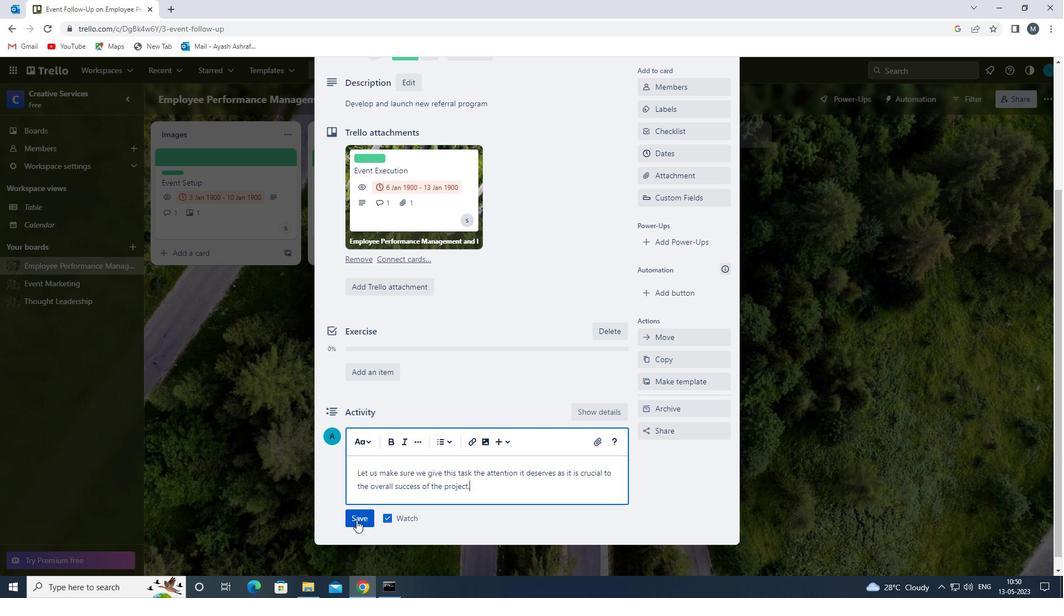 
Action: Mouse pressed left at (360, 517)
Screenshot: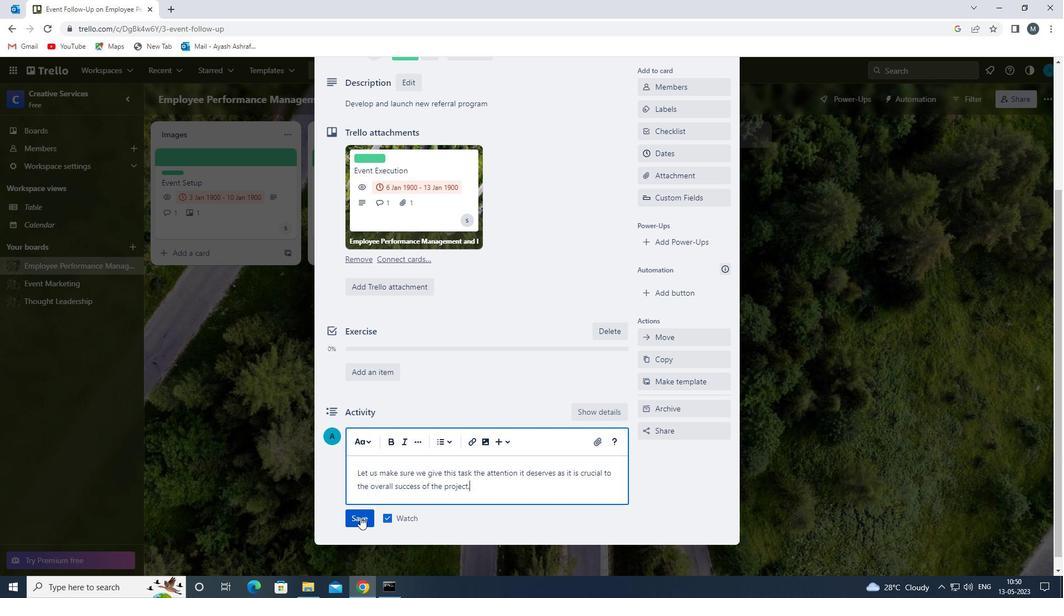 
Action: Mouse moved to (587, 344)
Screenshot: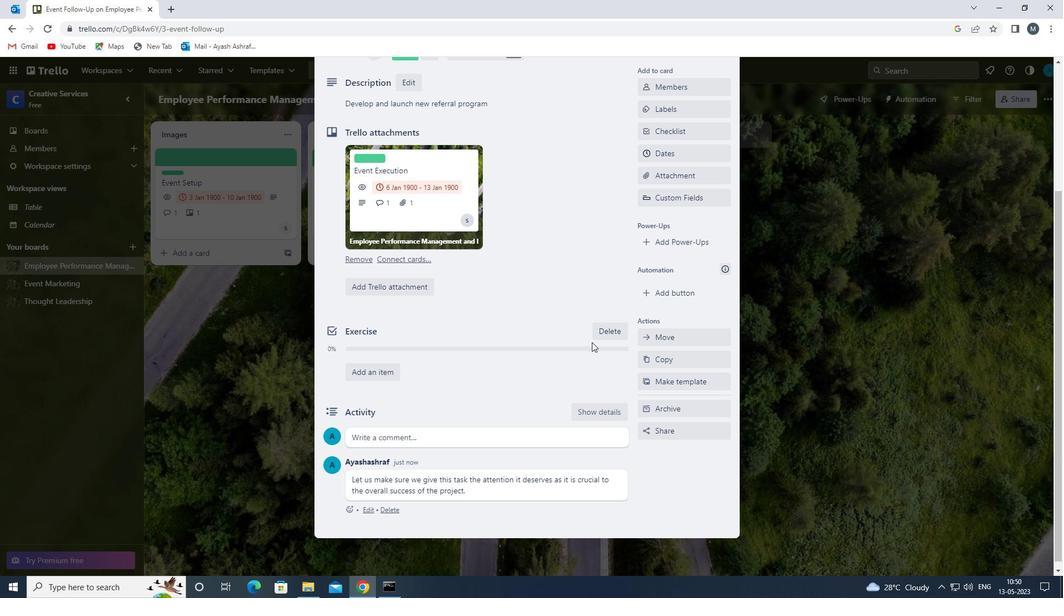 
Action: Mouse scrolled (587, 344) with delta (0, 0)
Screenshot: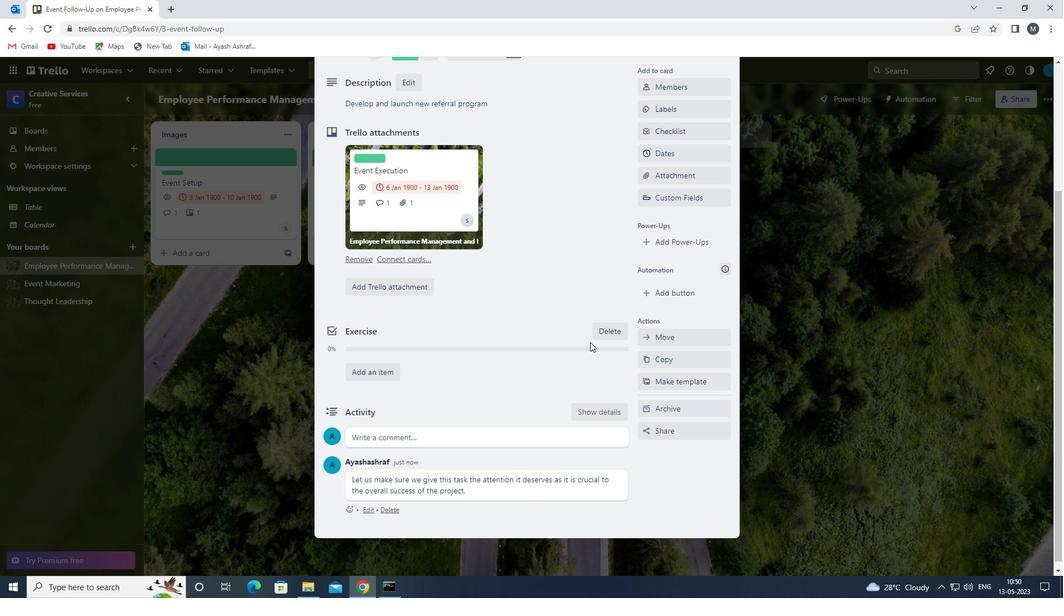 
Action: Mouse scrolled (587, 344) with delta (0, 0)
Screenshot: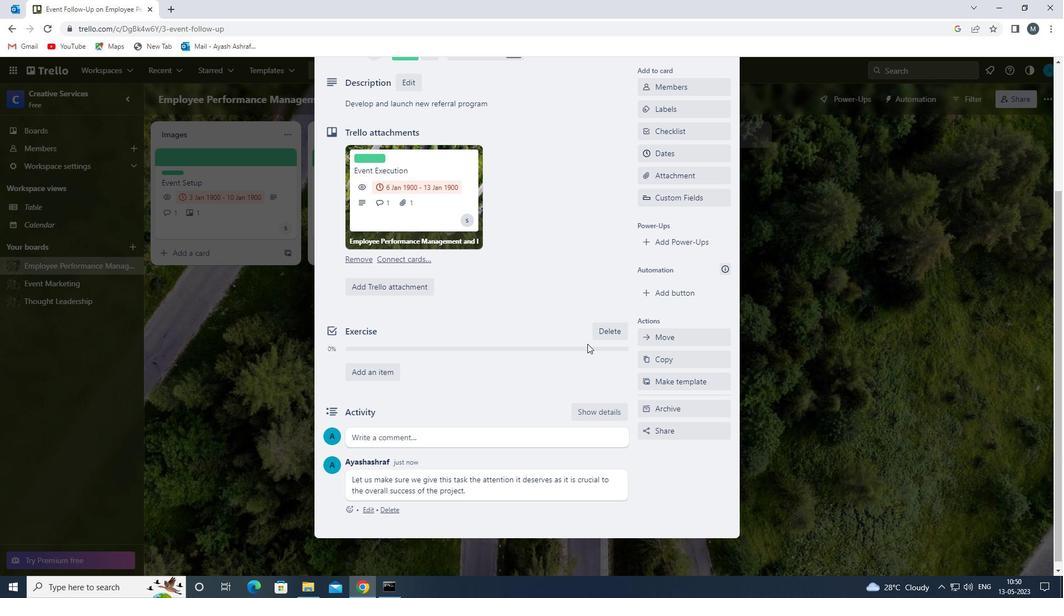 
Action: Mouse moved to (666, 269)
Screenshot: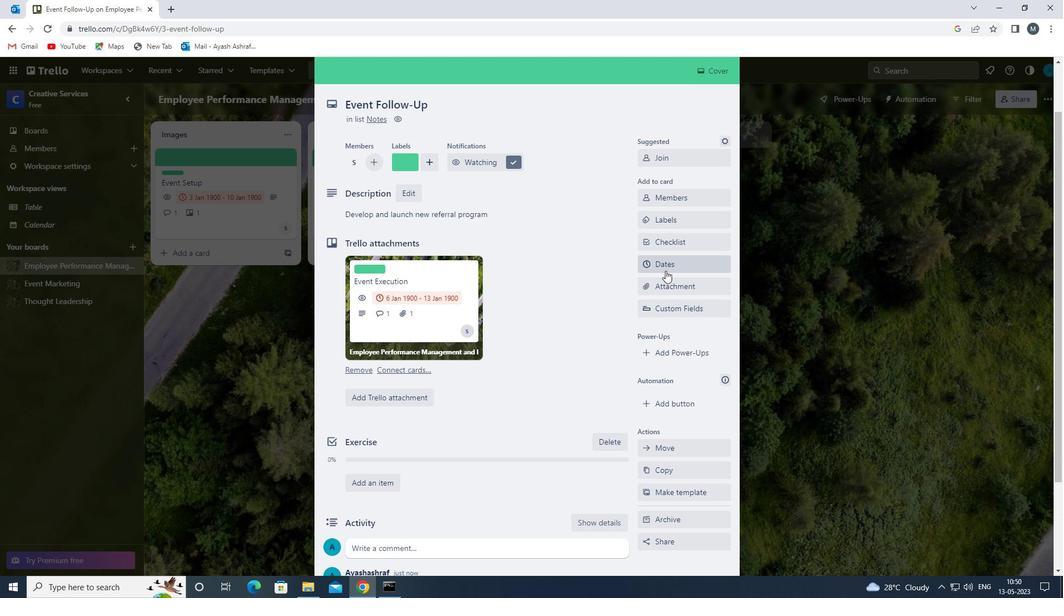 
Action: Mouse pressed left at (666, 269)
Screenshot: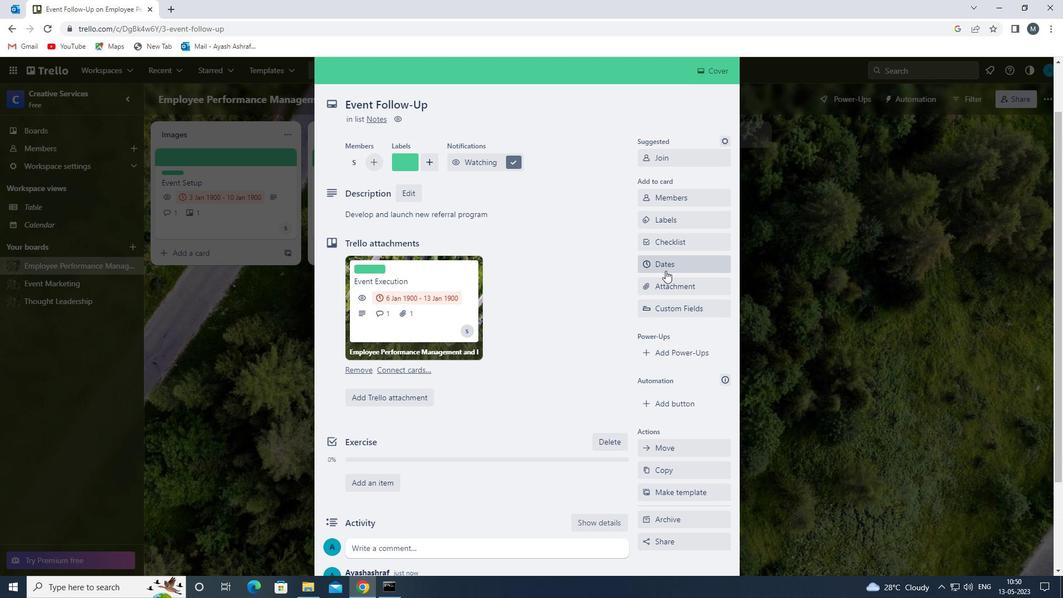 
Action: Mouse moved to (651, 299)
Screenshot: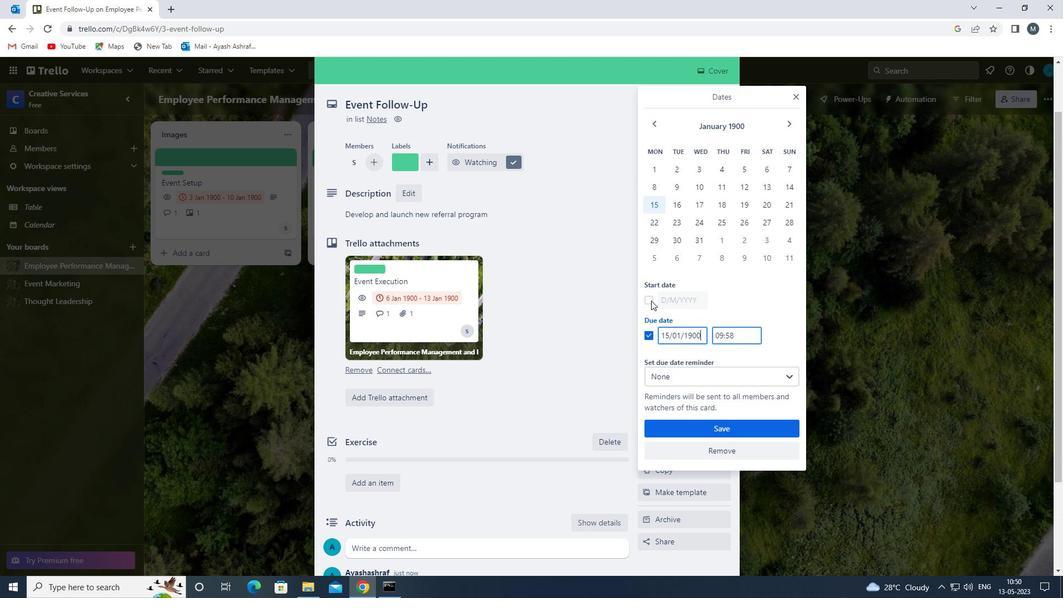 
Action: Mouse pressed left at (651, 299)
Screenshot: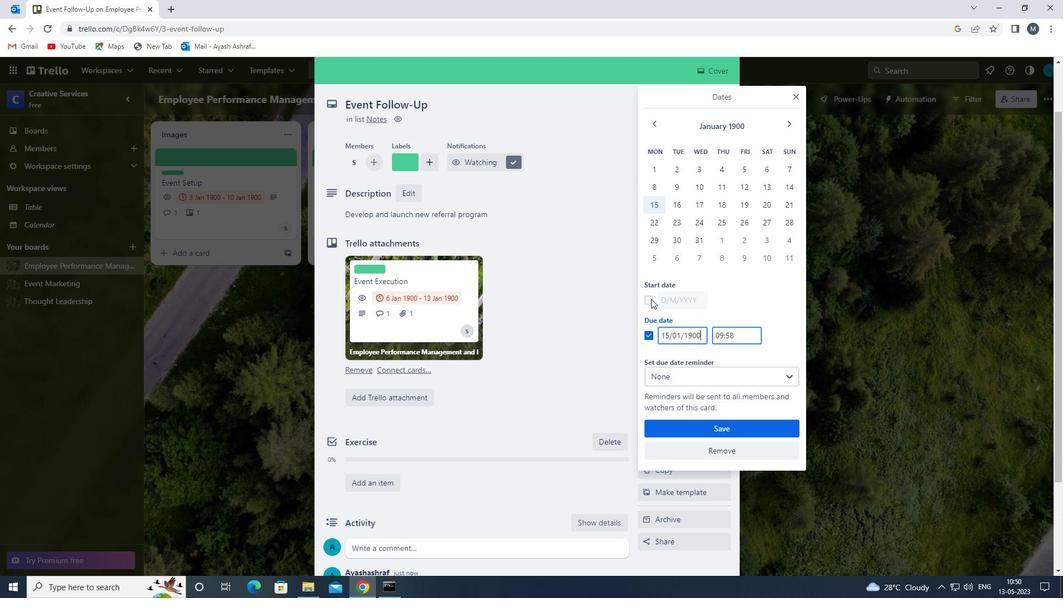 
Action: Mouse moved to (668, 300)
Screenshot: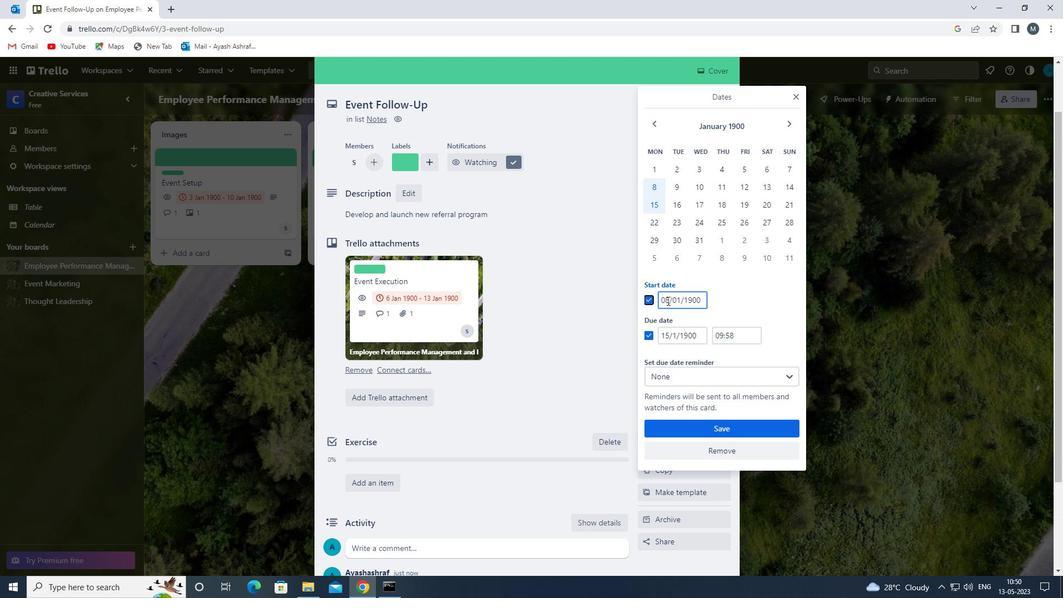 
Action: Mouse pressed left at (668, 300)
Screenshot: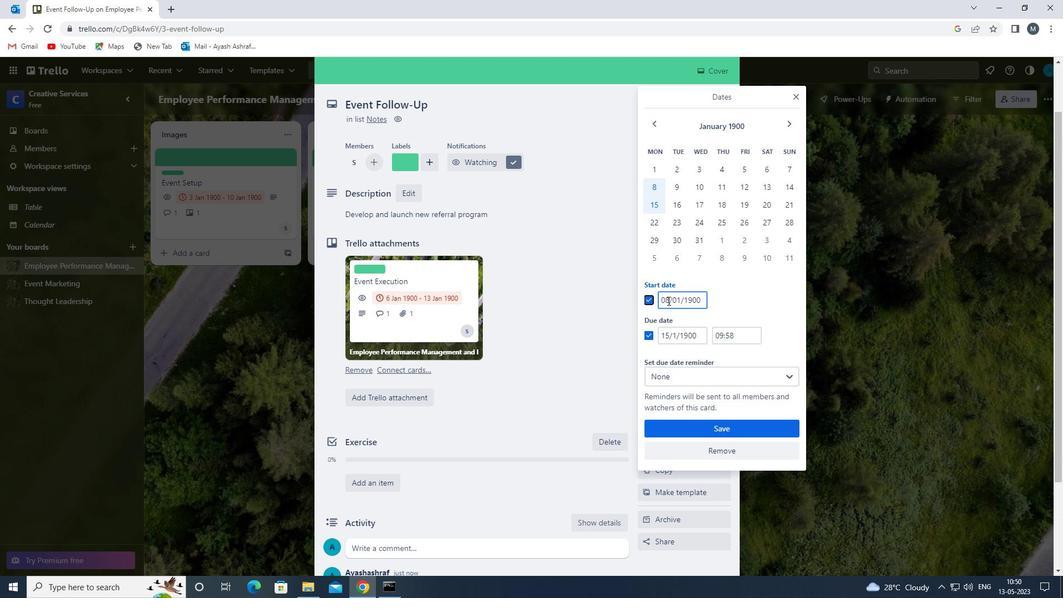 
Action: Mouse moved to (663, 298)
Screenshot: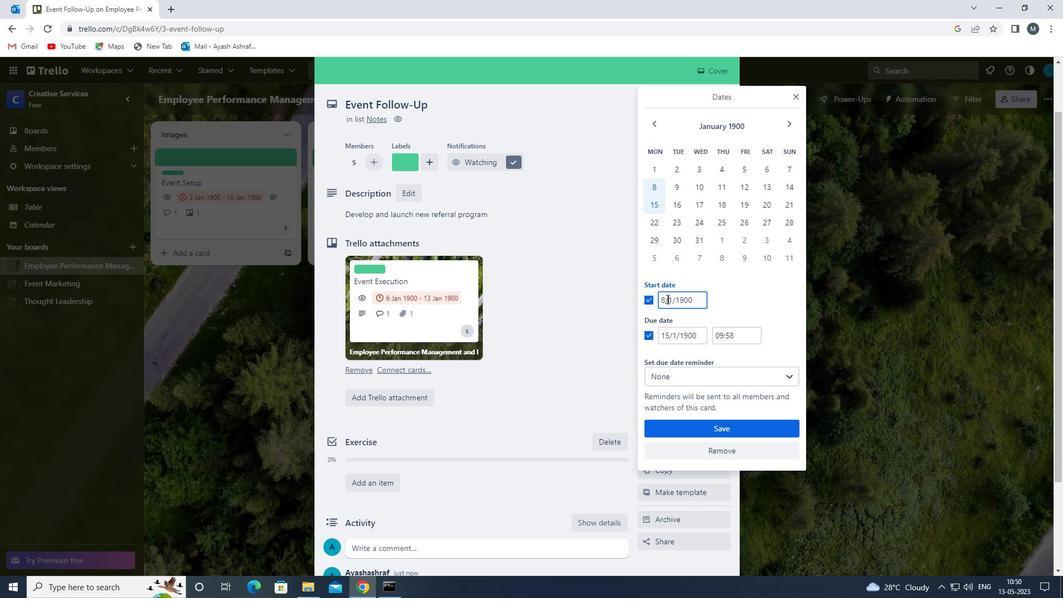 
Action: Mouse pressed left at (663, 298)
Screenshot: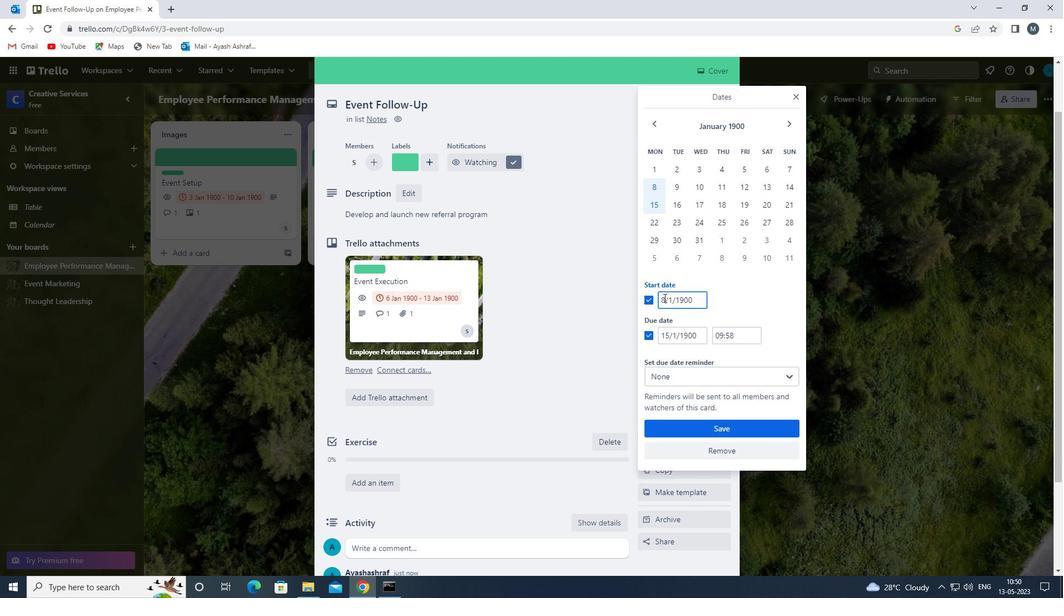 
Action: Mouse moved to (664, 300)
Screenshot: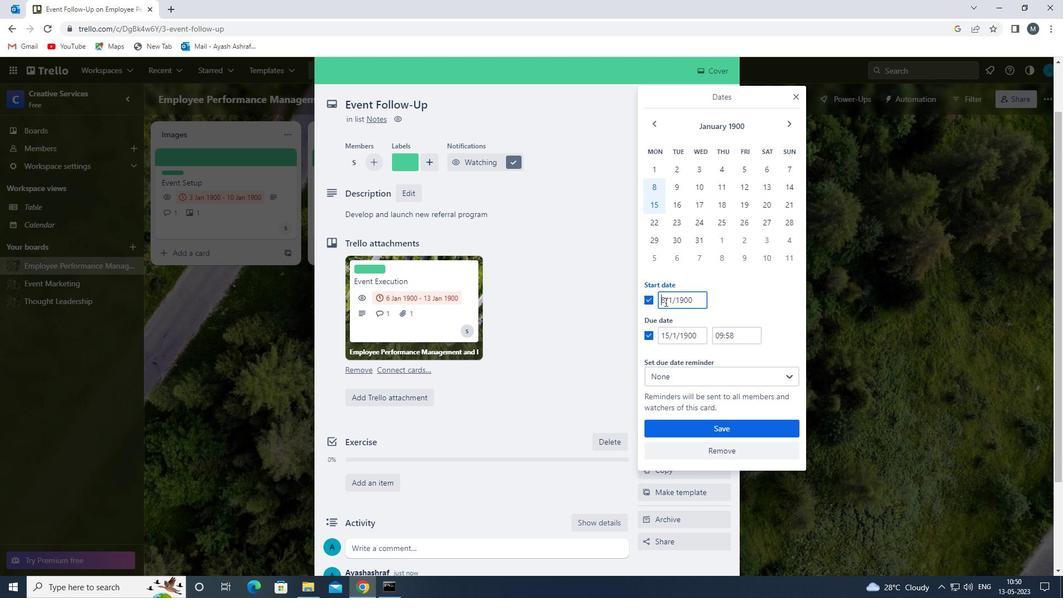 
Action: Mouse pressed left at (664, 300)
Screenshot: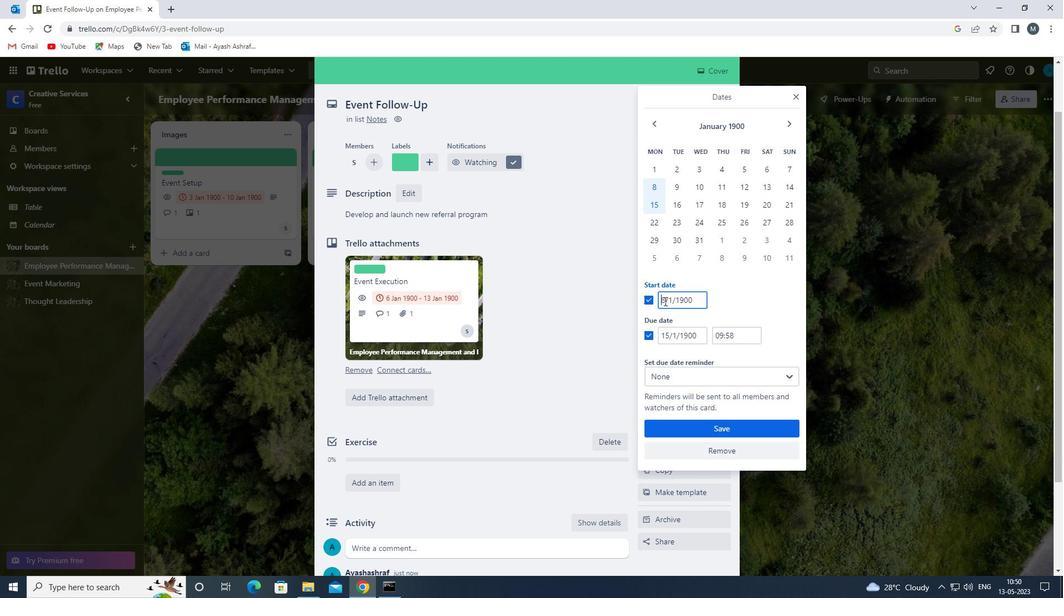 
Action: Mouse moved to (662, 306)
Screenshot: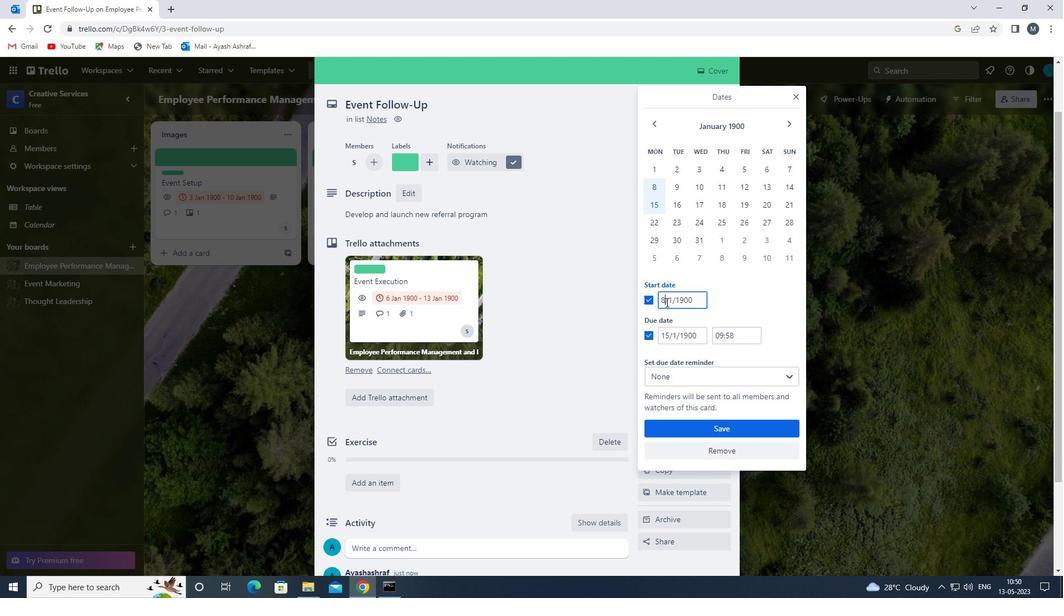 
Action: Key pressed <Key.backspace>09
Screenshot: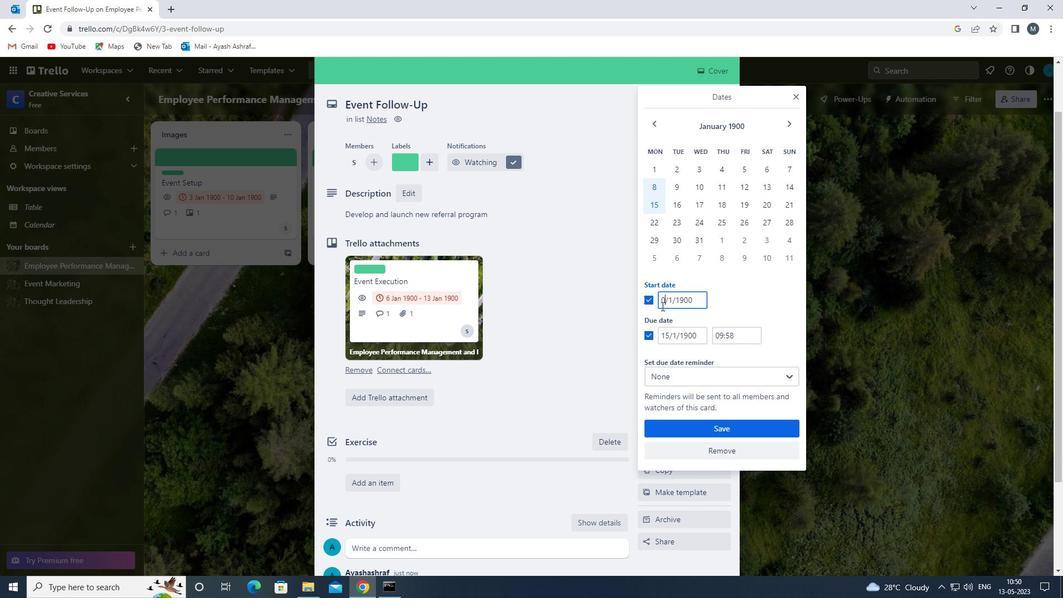 
Action: Mouse moved to (671, 300)
Screenshot: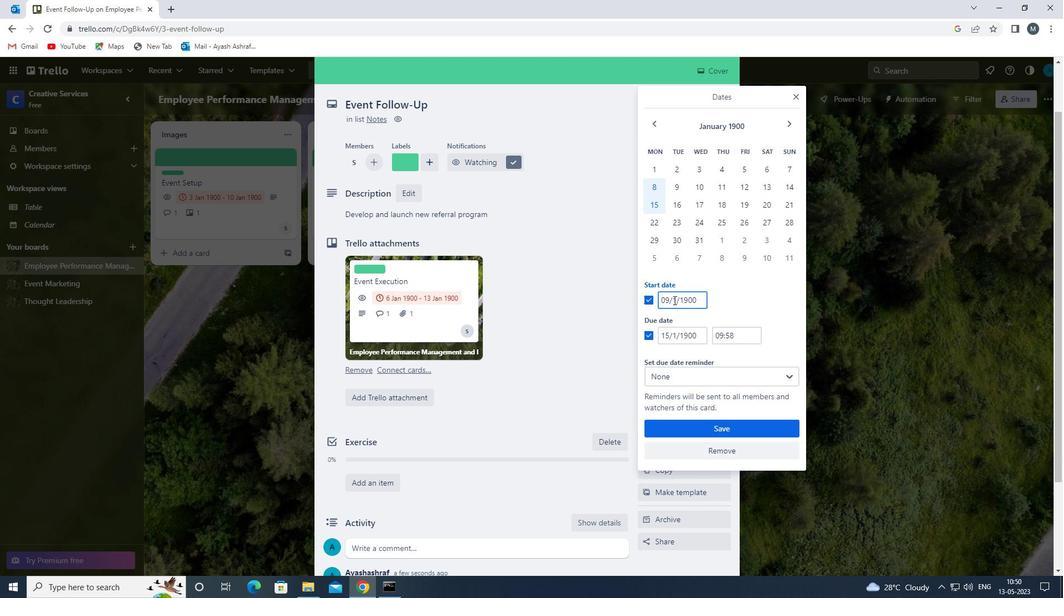 
Action: Mouse pressed left at (671, 300)
Screenshot: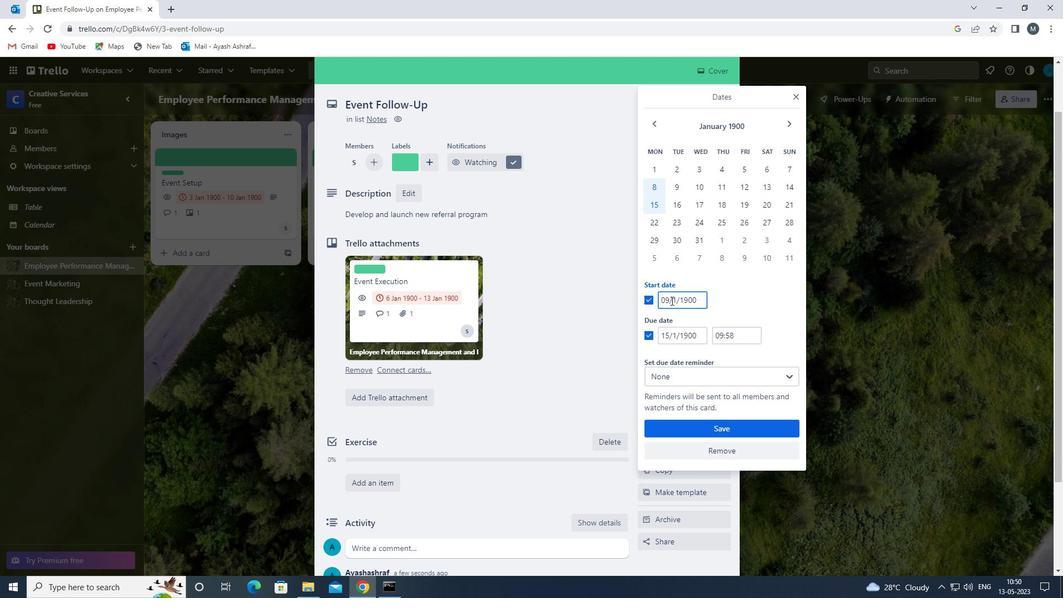
Action: Mouse moved to (677, 303)
Screenshot: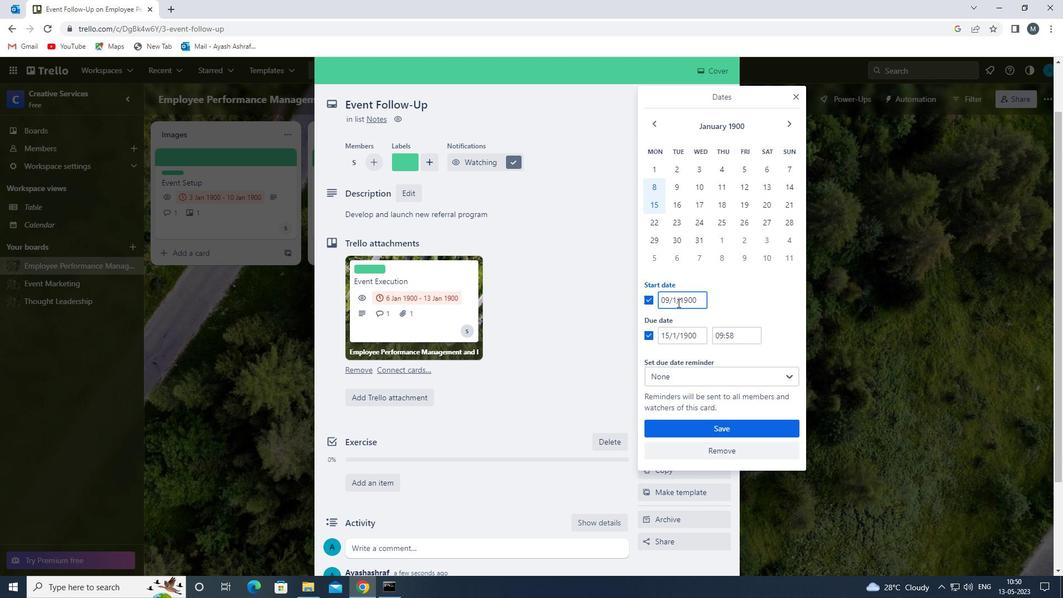 
Action: Key pressed 0
Screenshot: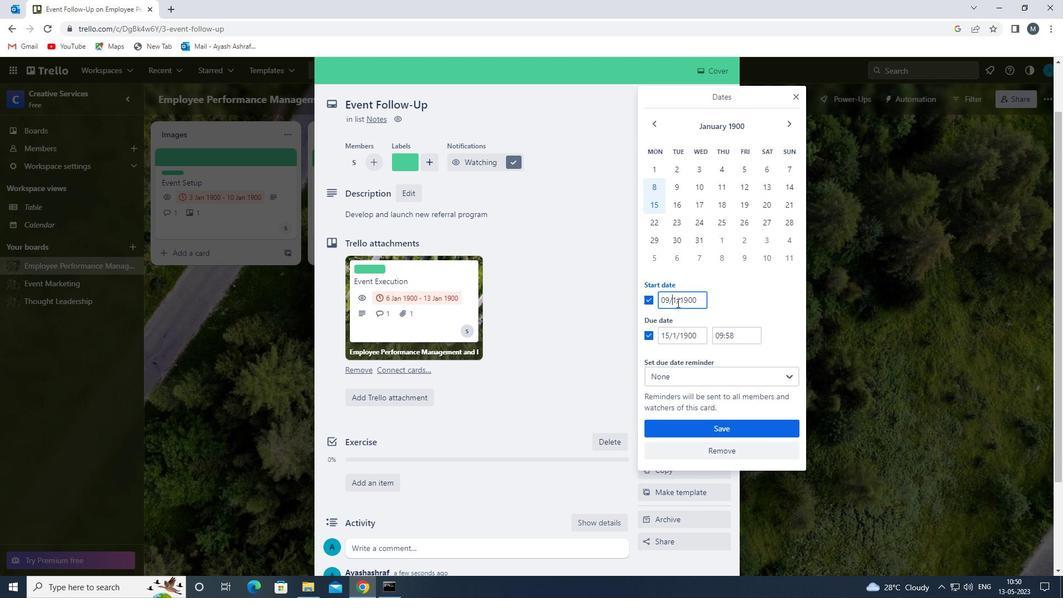 
Action: Mouse moved to (669, 335)
Screenshot: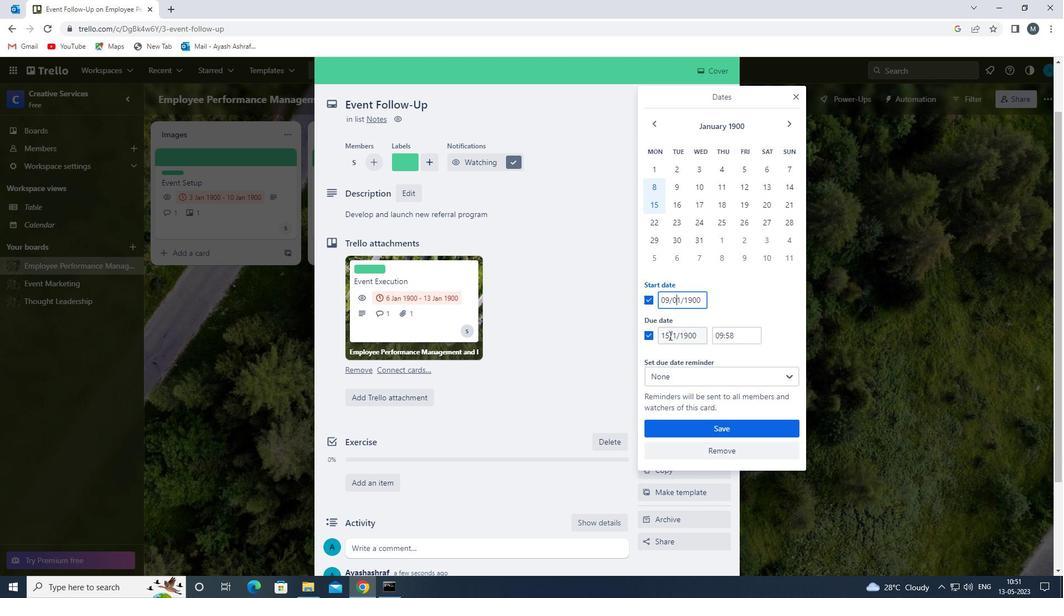 
Action: Mouse pressed left at (669, 335)
Screenshot: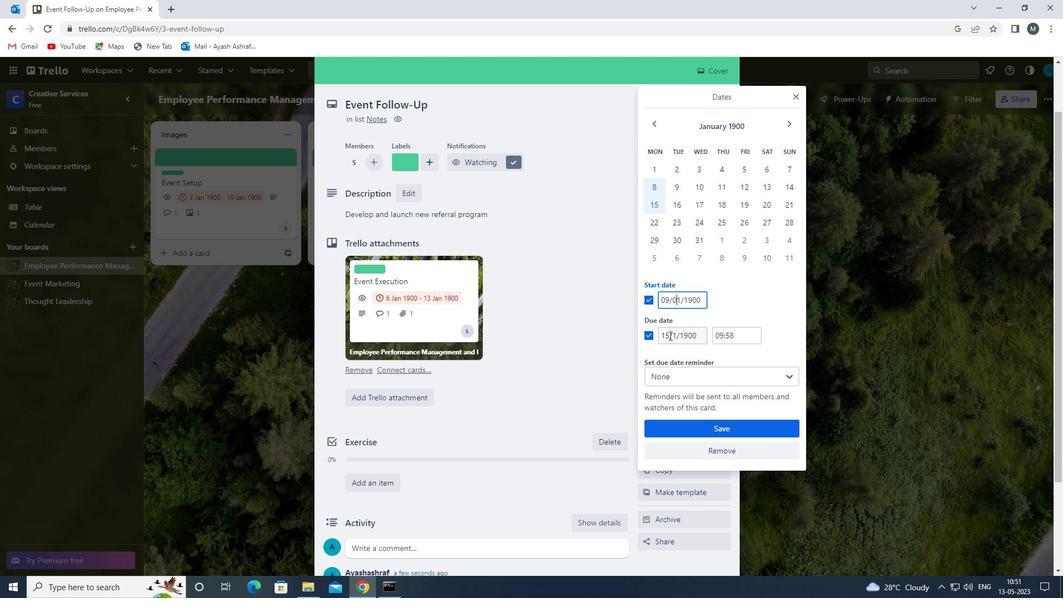 
Action: Mouse moved to (673, 336)
Screenshot: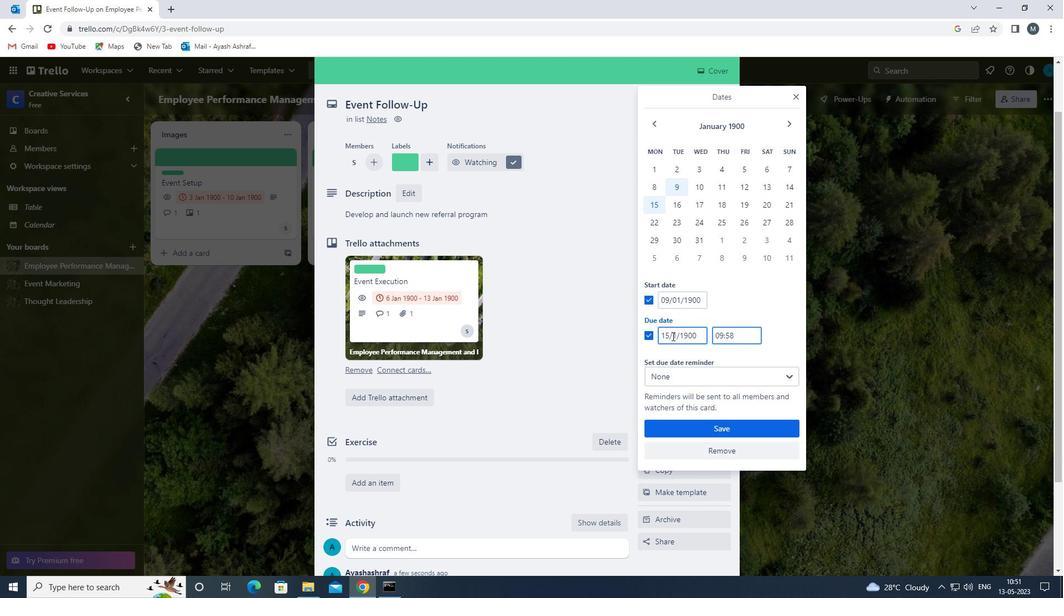 
Action: Key pressed <Key.backspace><Key.backspace>16
Screenshot: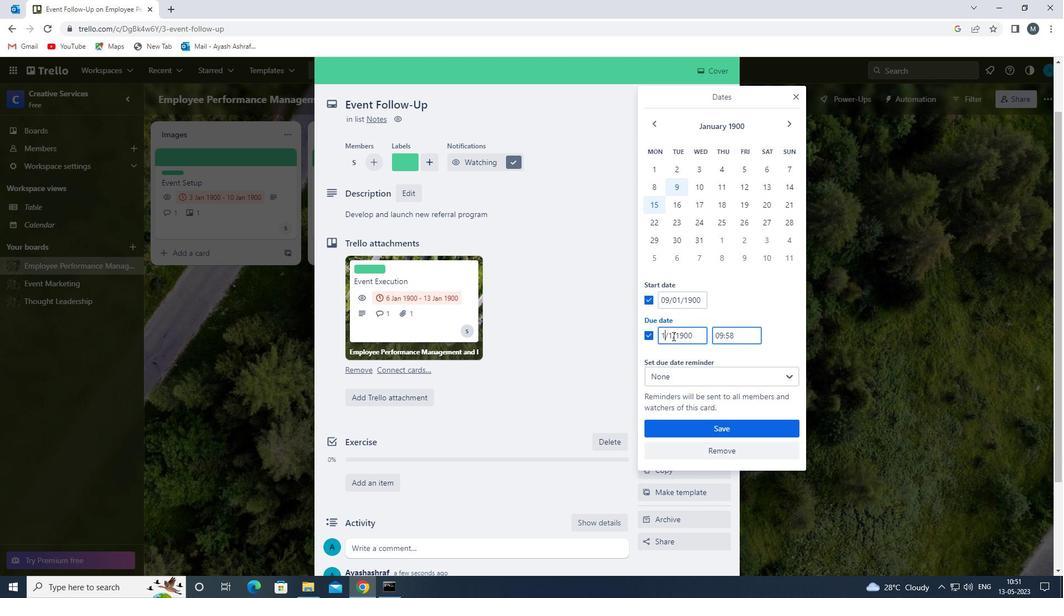 
Action: Mouse moved to (673, 335)
Screenshot: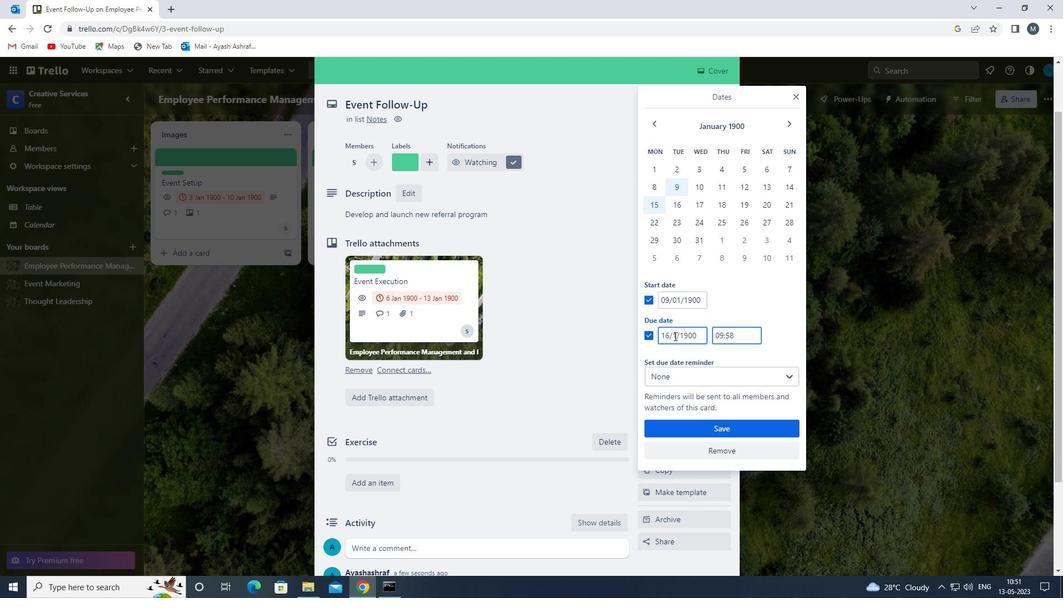 
Action: Mouse pressed left at (673, 335)
Screenshot: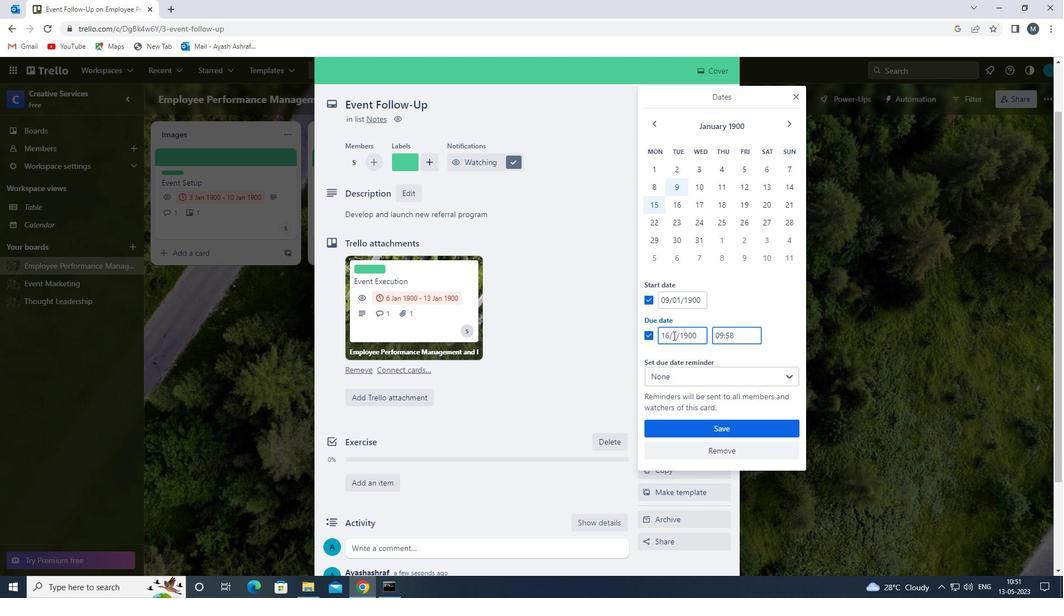 
Action: Mouse moved to (680, 336)
Screenshot: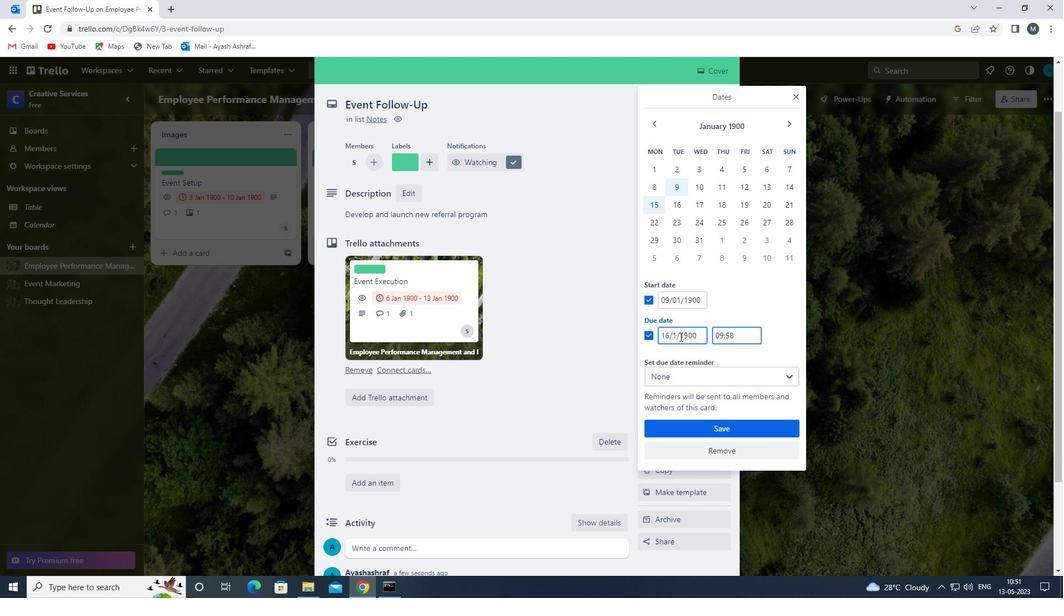
Action: Key pressed 0
Screenshot: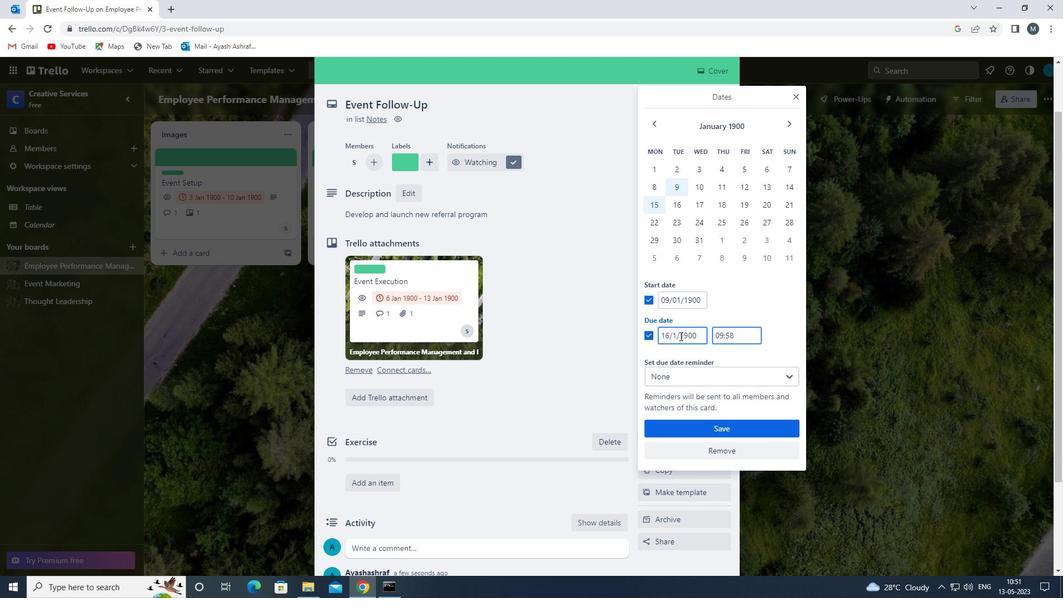 
Action: Mouse moved to (683, 425)
Screenshot: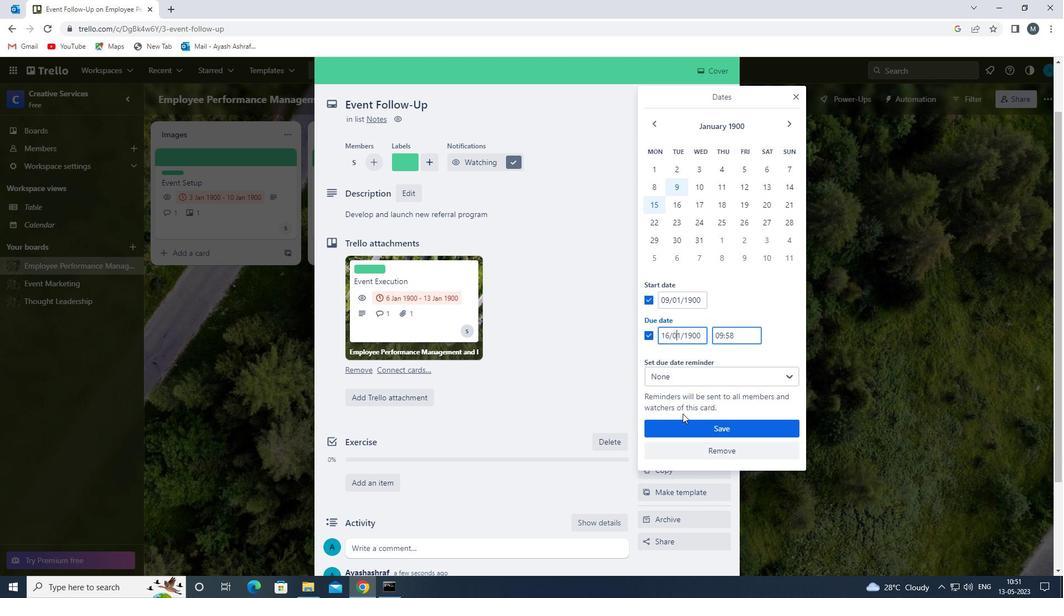 
Action: Mouse pressed left at (683, 425)
Screenshot: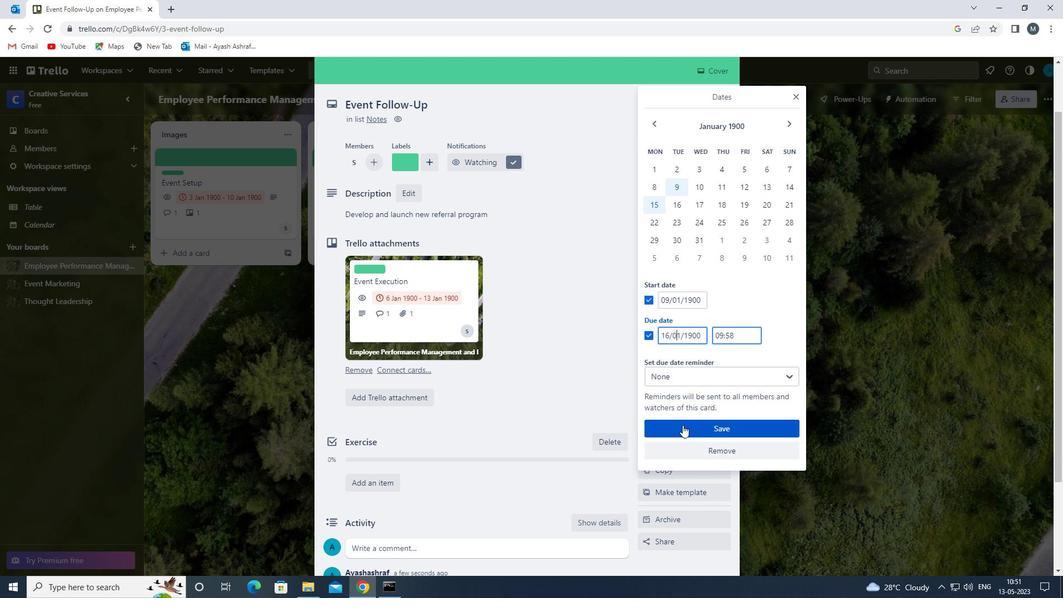 
Action: Mouse moved to (579, 423)
Screenshot: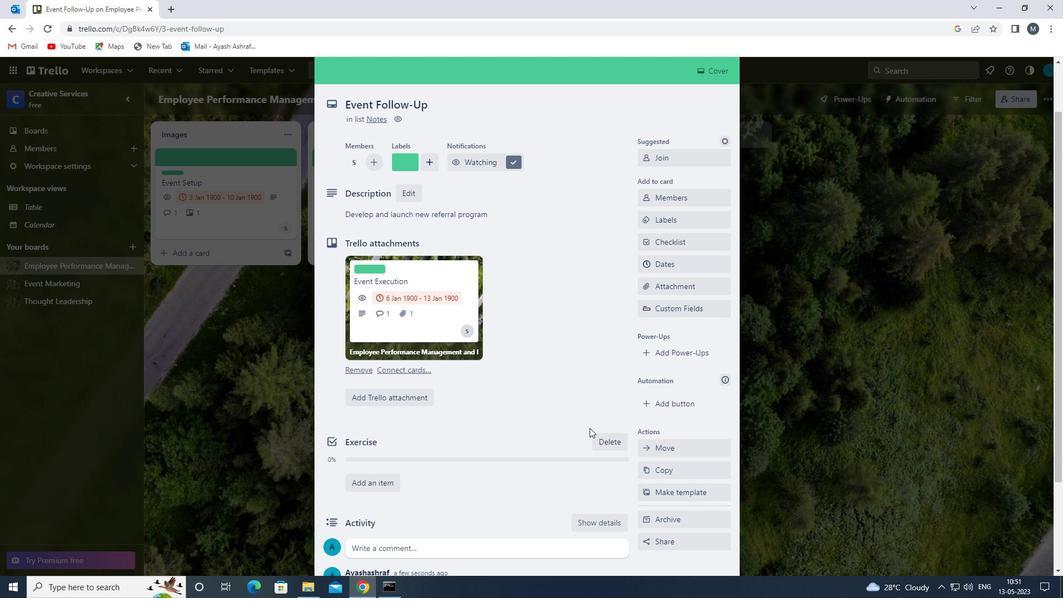 
Action: Mouse scrolled (579, 424) with delta (0, 0)
Screenshot: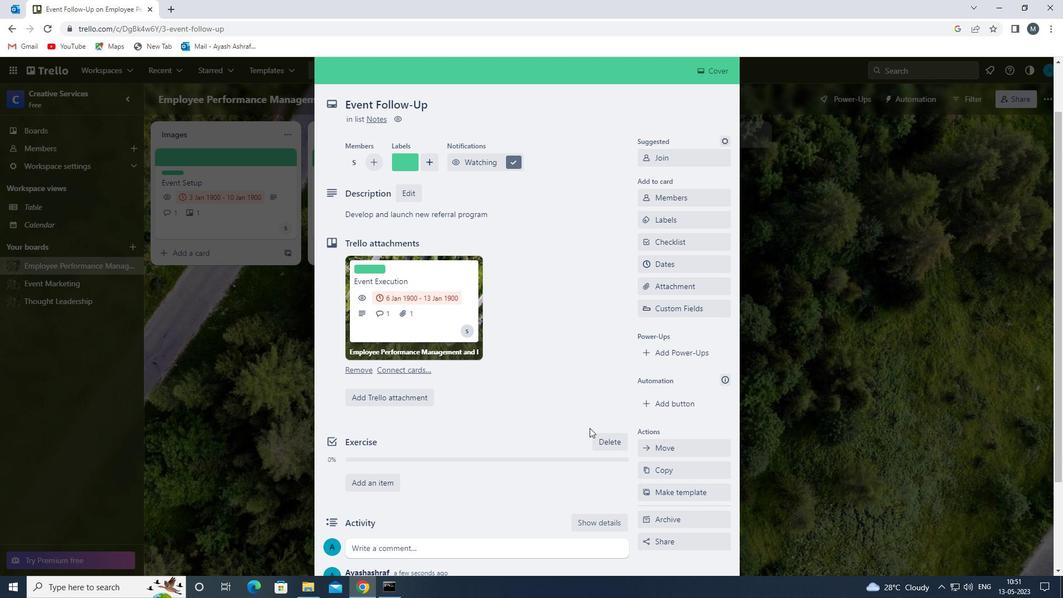 
Action: Mouse scrolled (579, 424) with delta (0, 0)
Screenshot: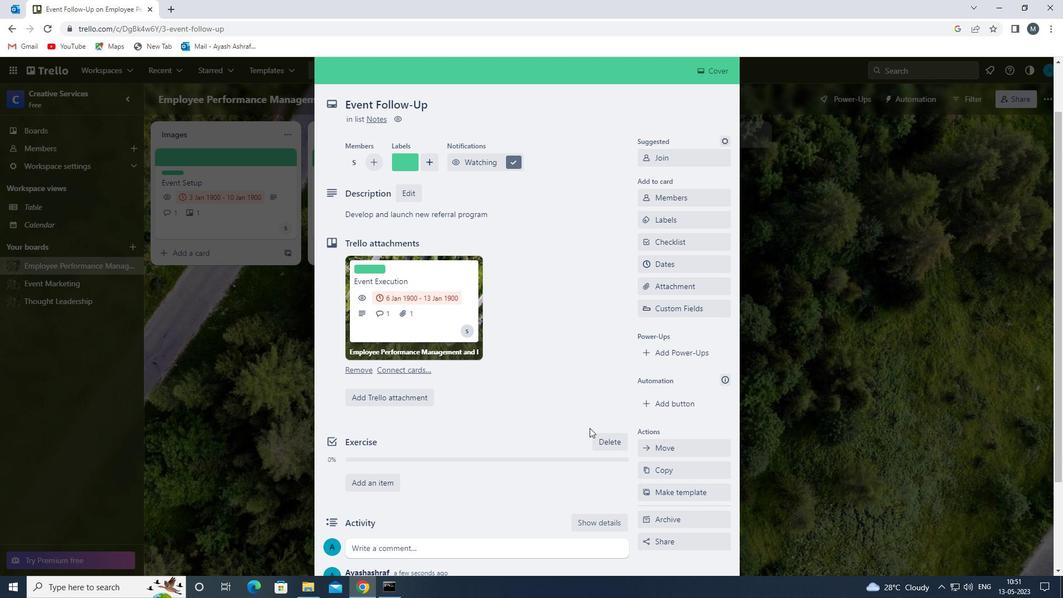 
Action: Mouse moved to (577, 423)
Screenshot: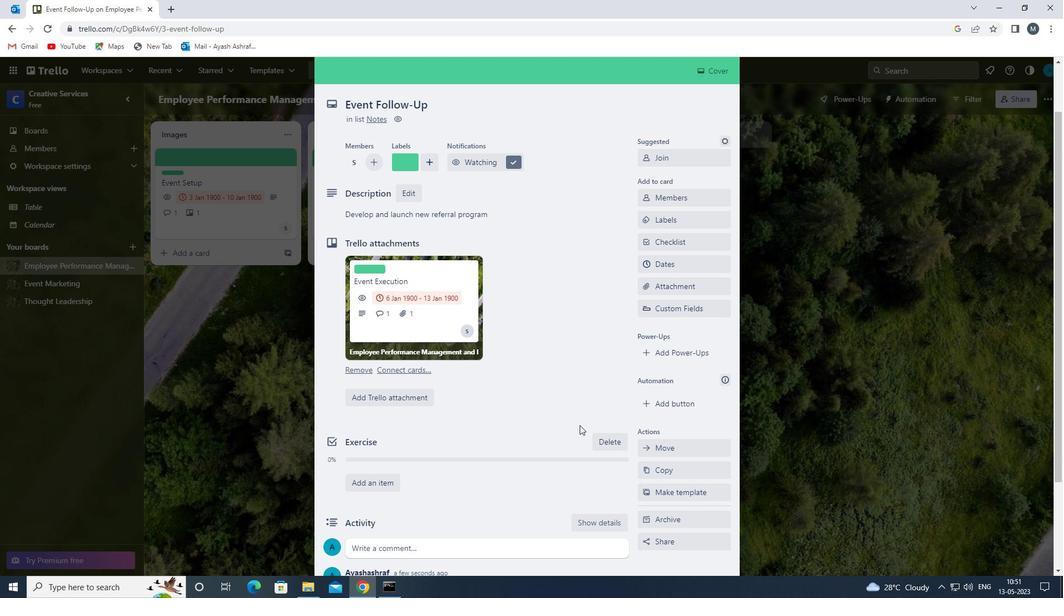 
Action: Mouse scrolled (577, 424) with delta (0, 0)
Screenshot: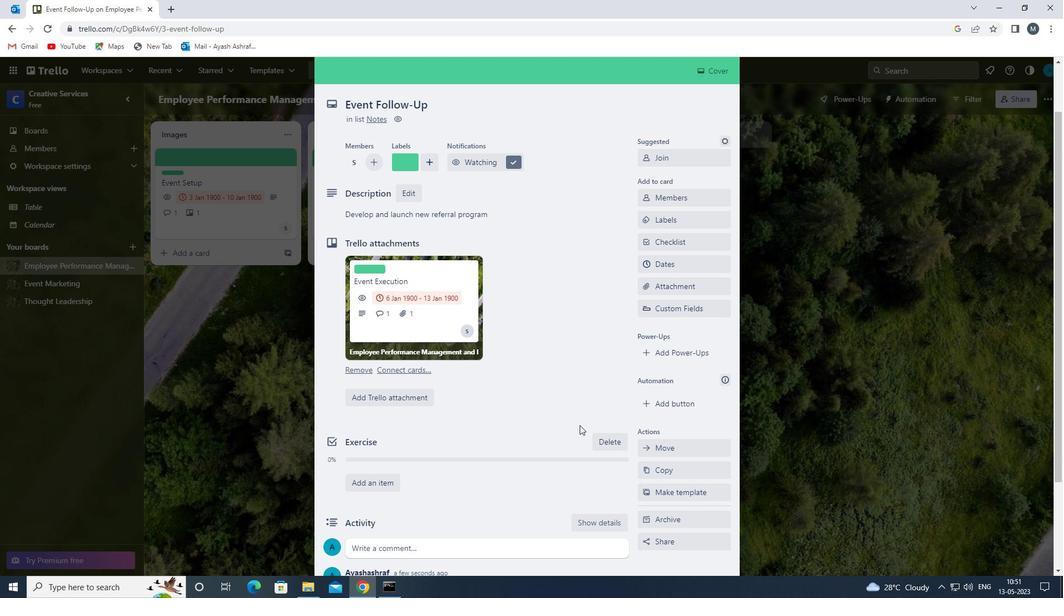 
Action: Mouse moved to (574, 424)
Screenshot: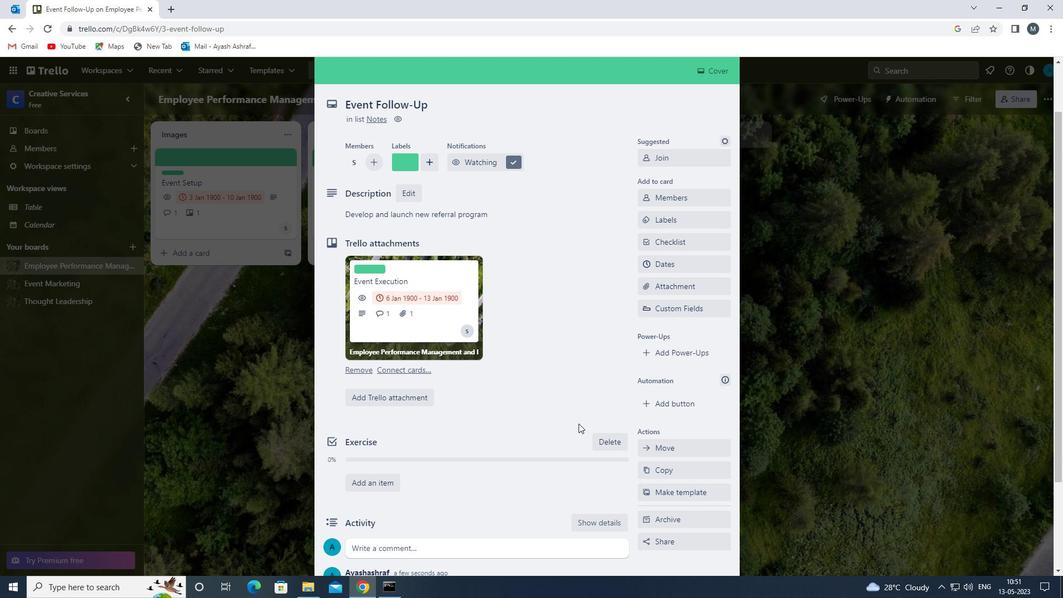 
Action: Mouse scrolled (574, 425) with delta (0, 0)
Screenshot: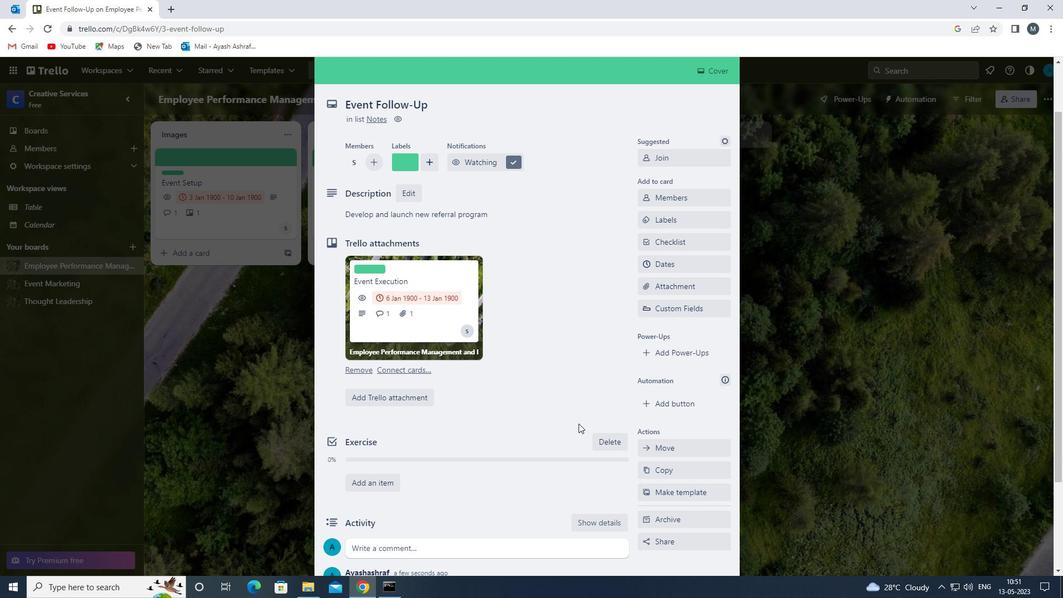 
Action: Mouse moved to (570, 424)
Screenshot: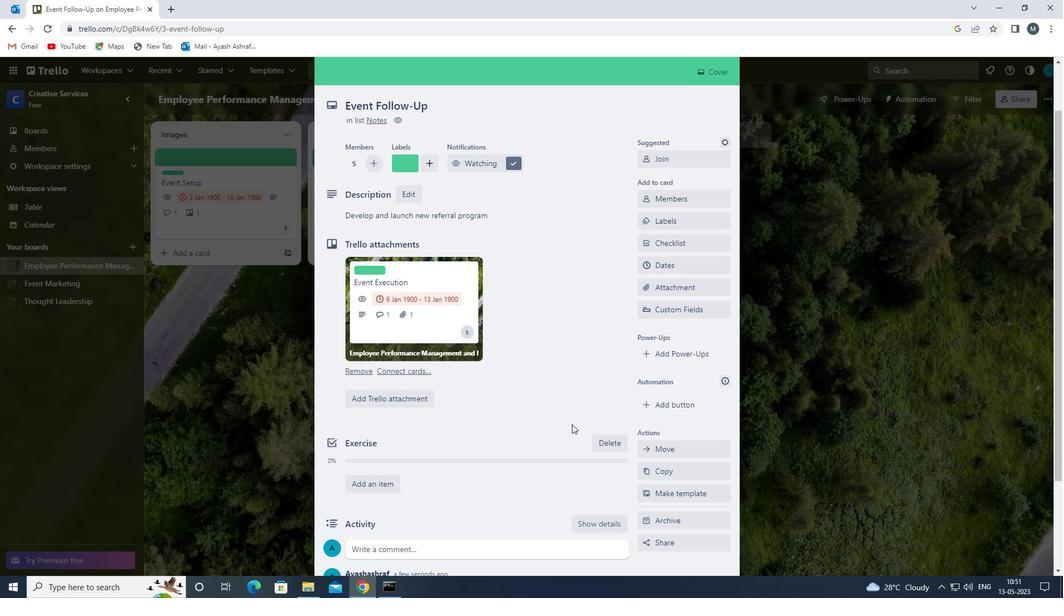 
Action: Mouse scrolled (570, 425) with delta (0, 0)
Screenshot: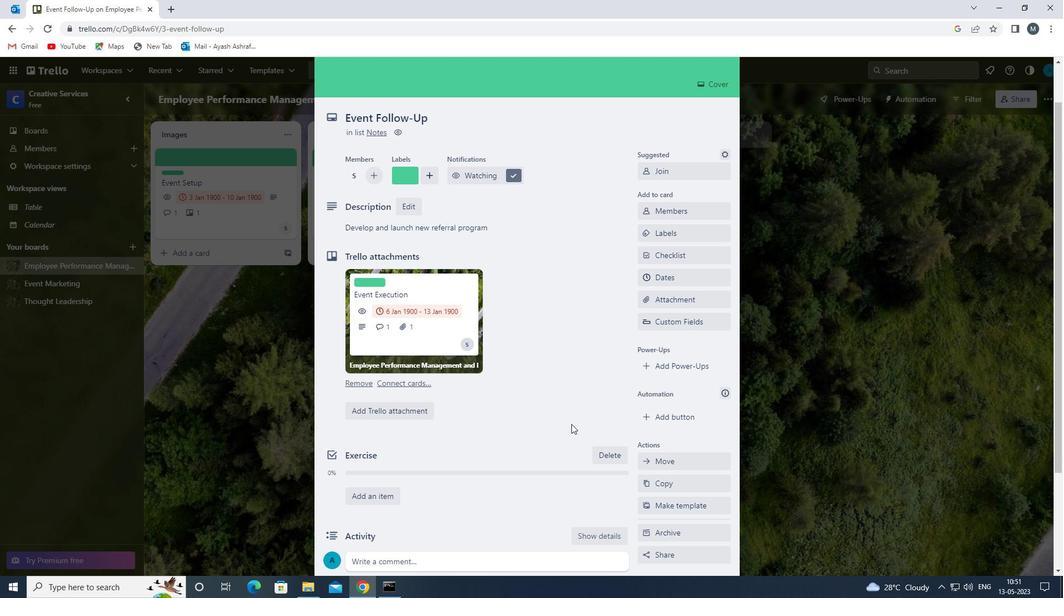 
Action: Mouse moved to (570, 424)
Screenshot: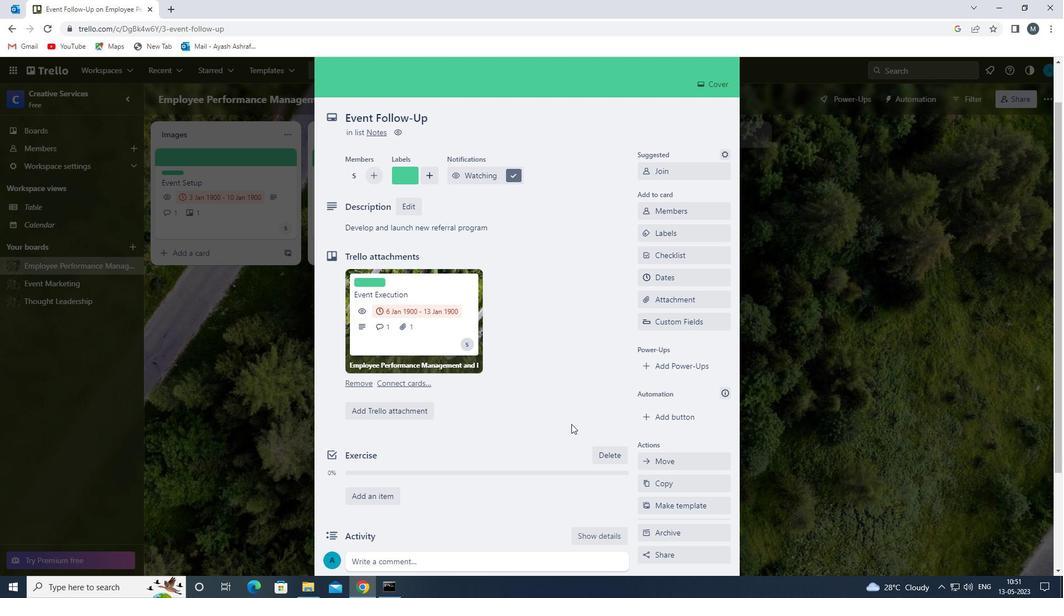 
Action: Mouse scrolled (570, 425) with delta (0, 0)
Screenshot: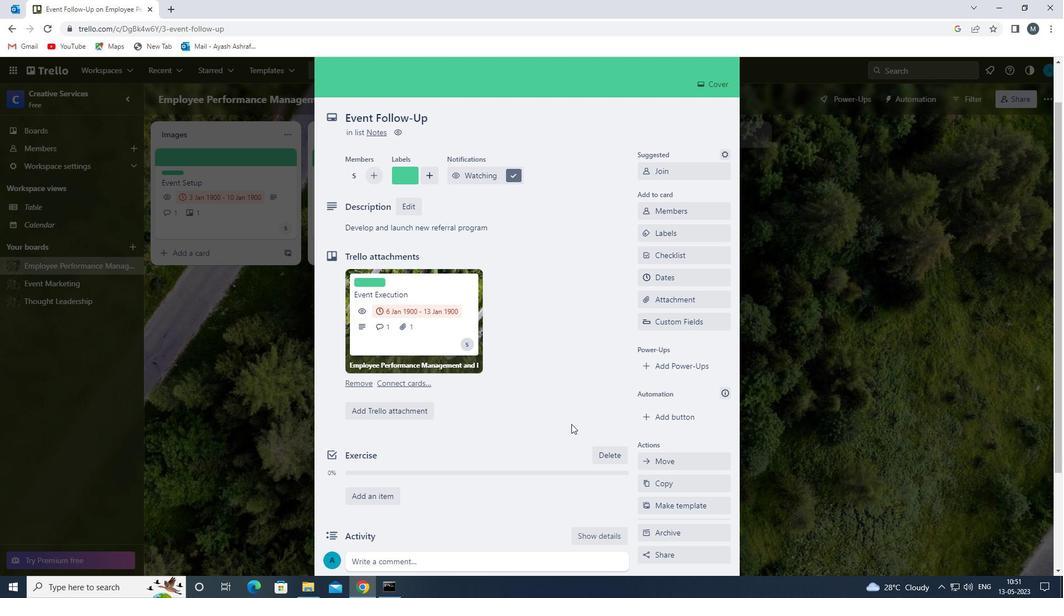 
Action: Mouse scrolled (570, 425) with delta (0, 0)
Screenshot: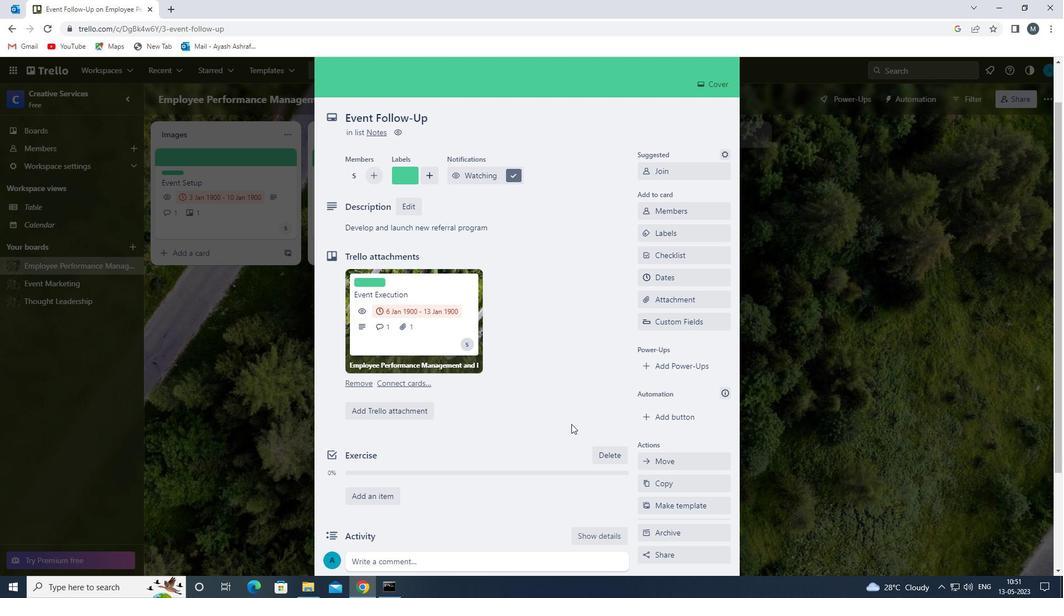 
Action: Mouse scrolled (570, 425) with delta (0, 0)
Screenshot: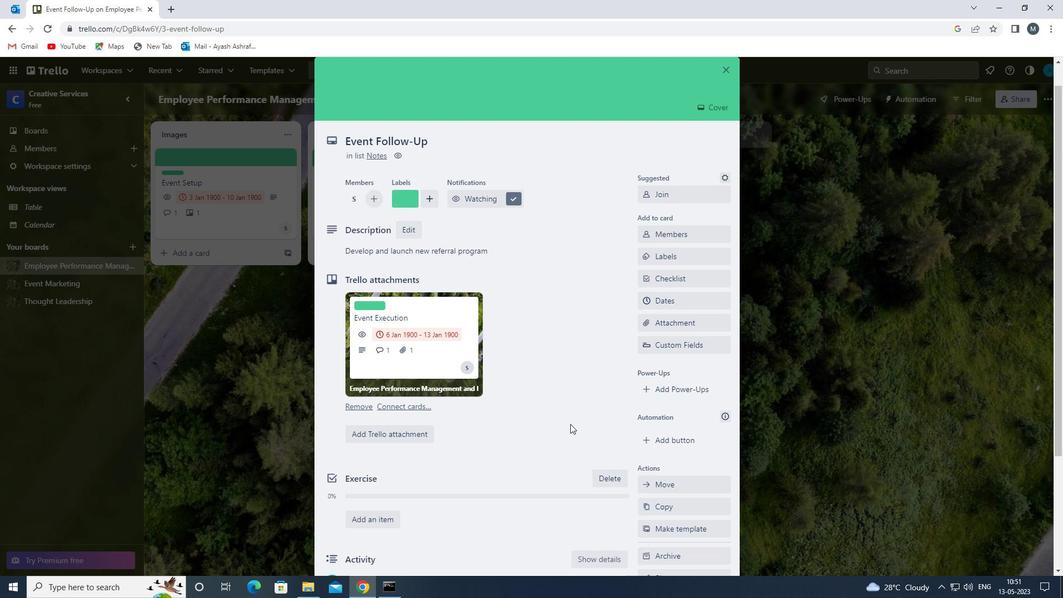 
Action: Mouse moved to (571, 424)
Screenshot: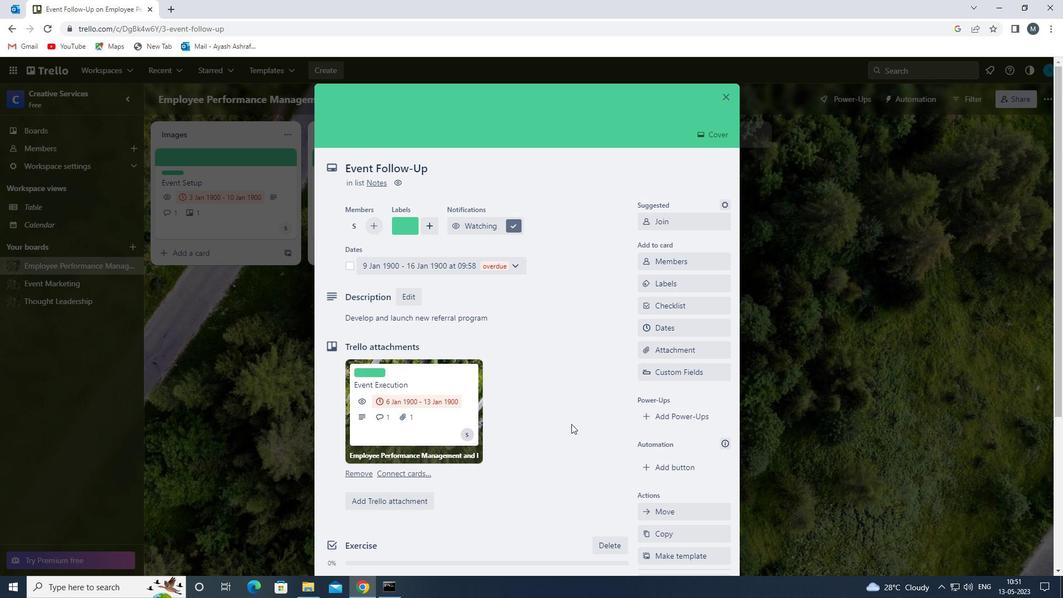 
